 Task: Look for space in Urk, Netherlands from 2nd September, 2023 to 10th September, 2023 for 1 adult in price range Rs.5000 to Rs.16000. Place can be private room with 1  bedroom having 1 bed and 1 bathroom. Property type can be house, flat, guest house, hotel. Booking option can be shelf check-in. Required host language is English.
Action: Mouse moved to (430, 112)
Screenshot: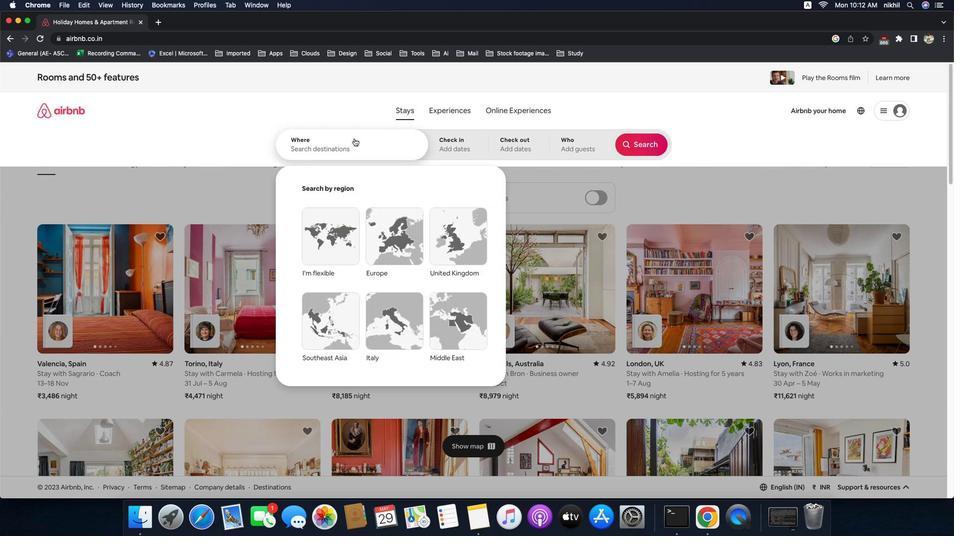 
Action: Mouse pressed left at (430, 112)
Screenshot: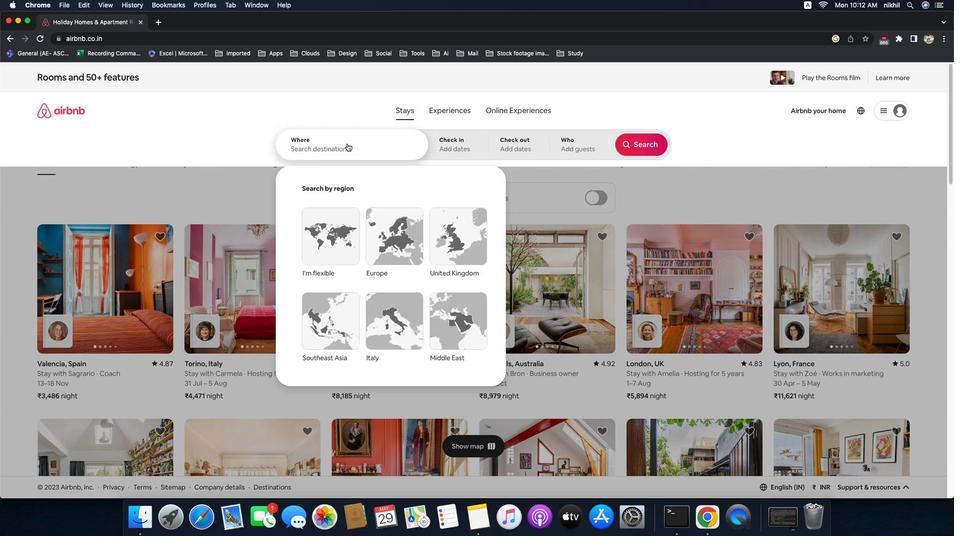 
Action: Mouse moved to (430, 108)
Screenshot: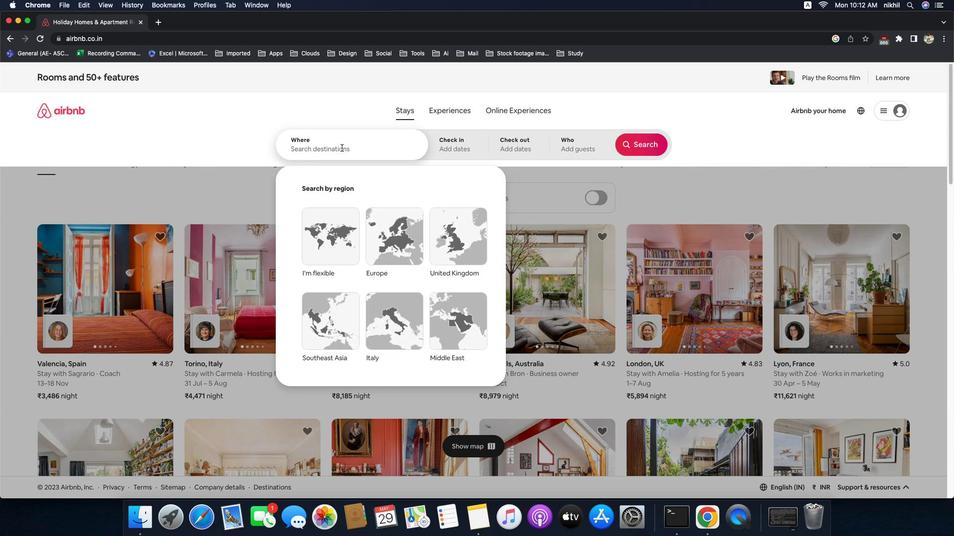 
Action: Mouse pressed left at (430, 108)
Screenshot: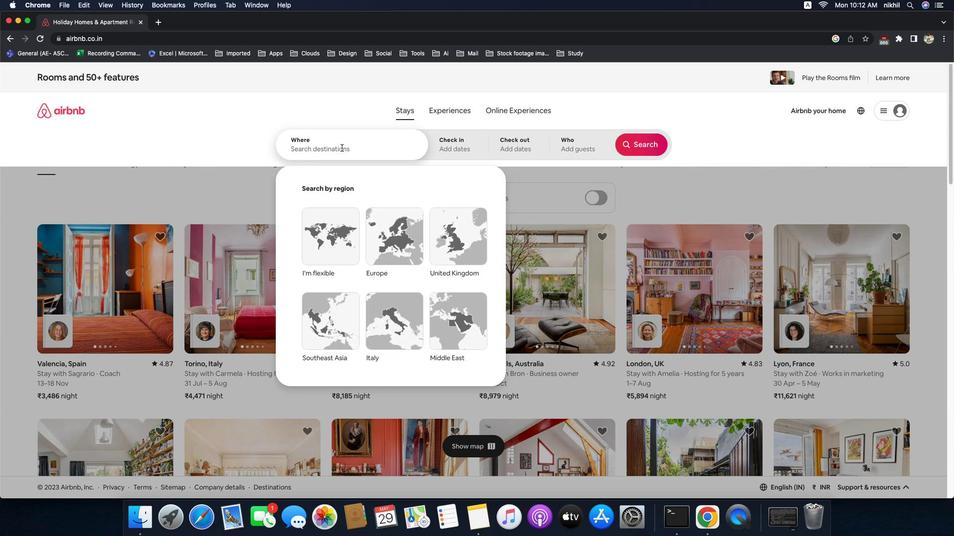 
Action: Mouse moved to (350, 144)
Screenshot: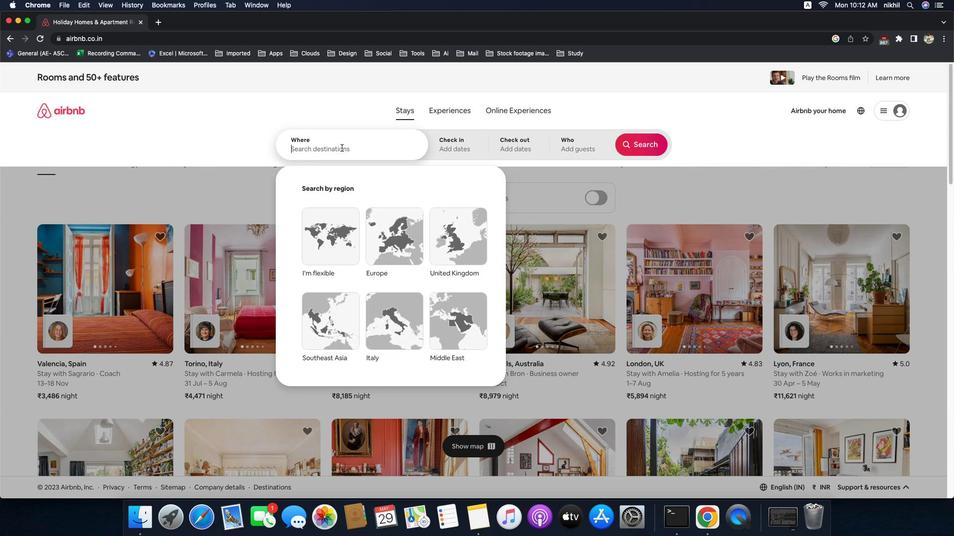 
Action: Mouse pressed left at (350, 144)
Screenshot: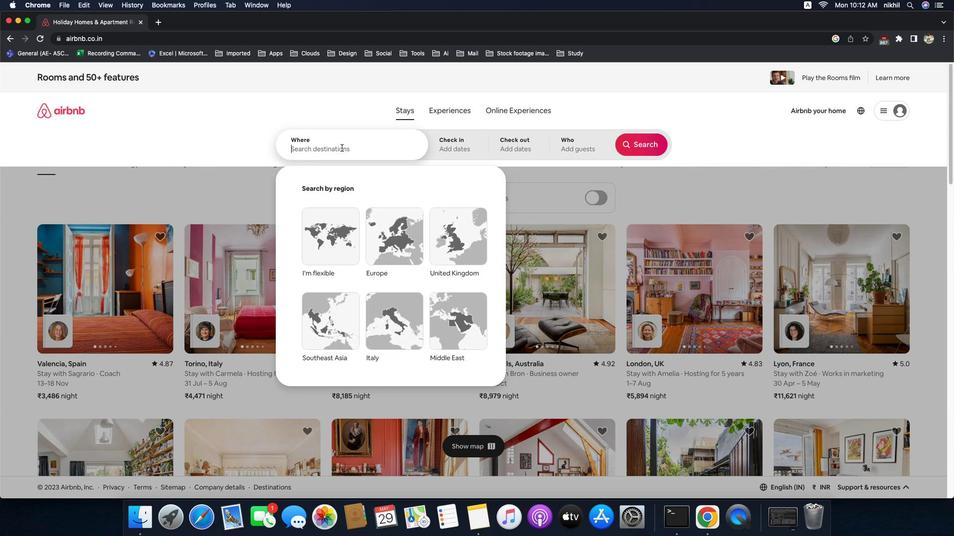 
Action: Key pressed 'U'Key.caps_lock'r''k'','Key.spaceKey.caps_lock'N'Key.caps_lock'e''t''h''e''r''l''a''n''d''s'Key.enter
Screenshot: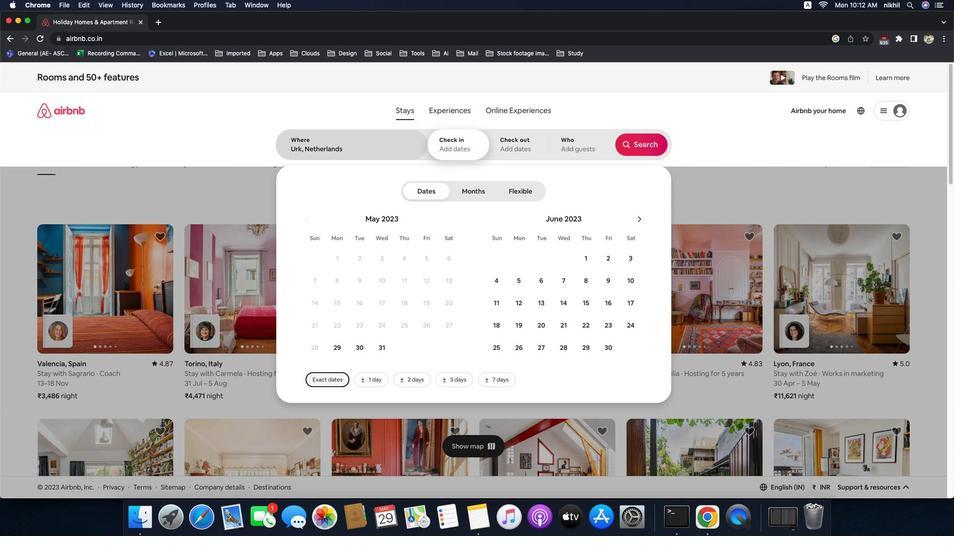 
Action: Mouse moved to (671, 223)
Screenshot: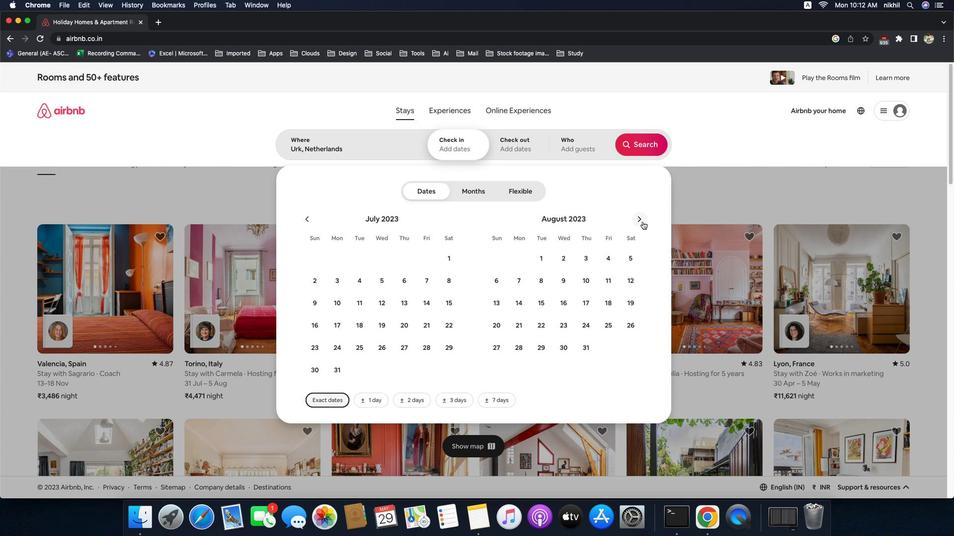 
Action: Mouse pressed left at (671, 223)
Screenshot: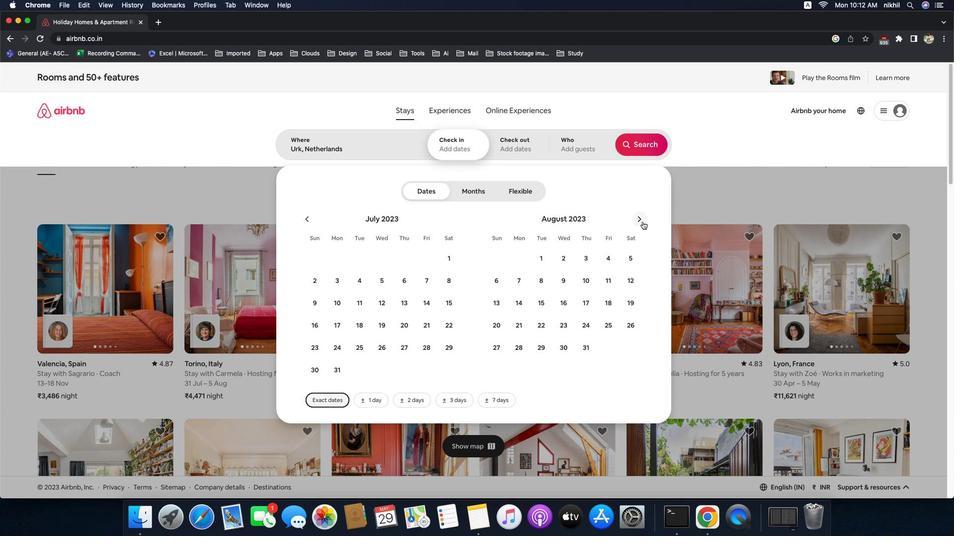 
Action: Mouse moved to (671, 223)
Screenshot: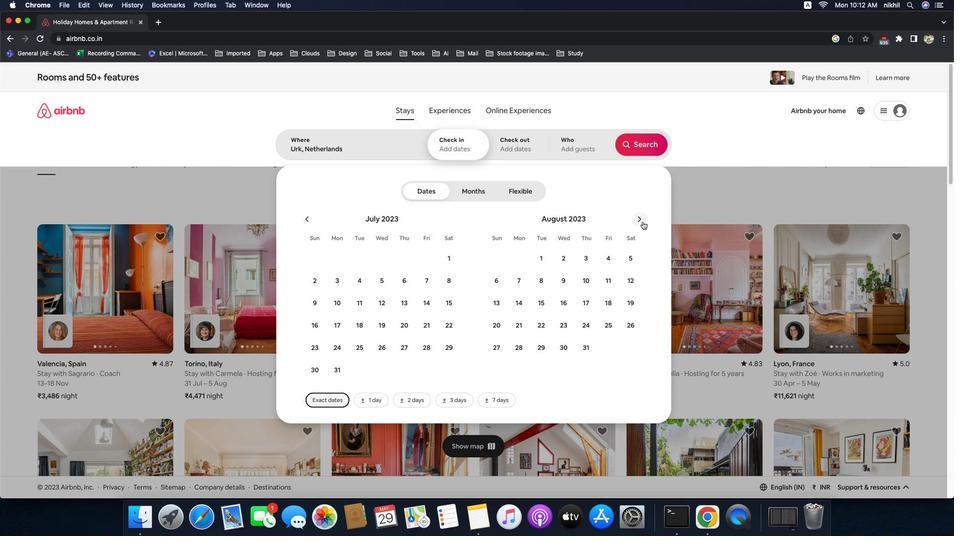 
Action: Mouse pressed left at (671, 223)
Screenshot: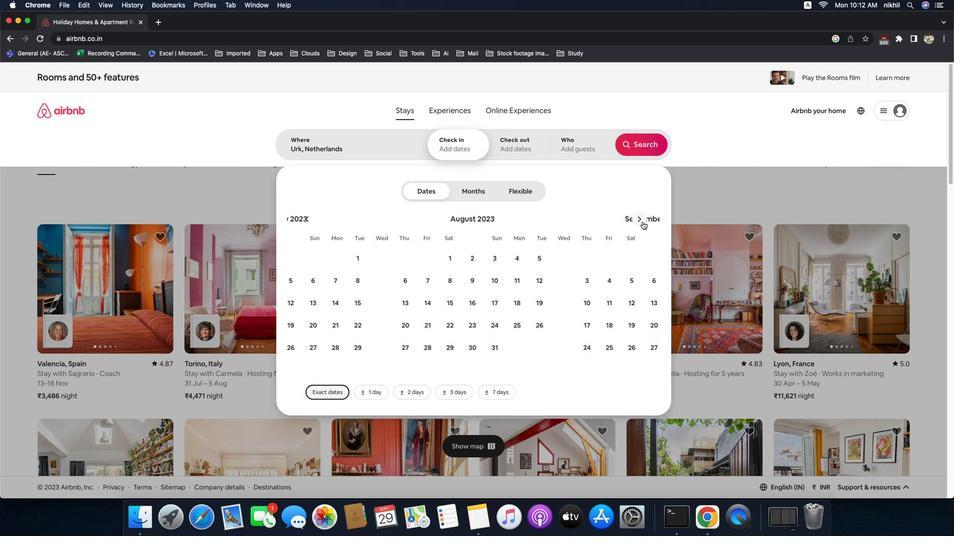 
Action: Mouse moved to (671, 223)
Screenshot: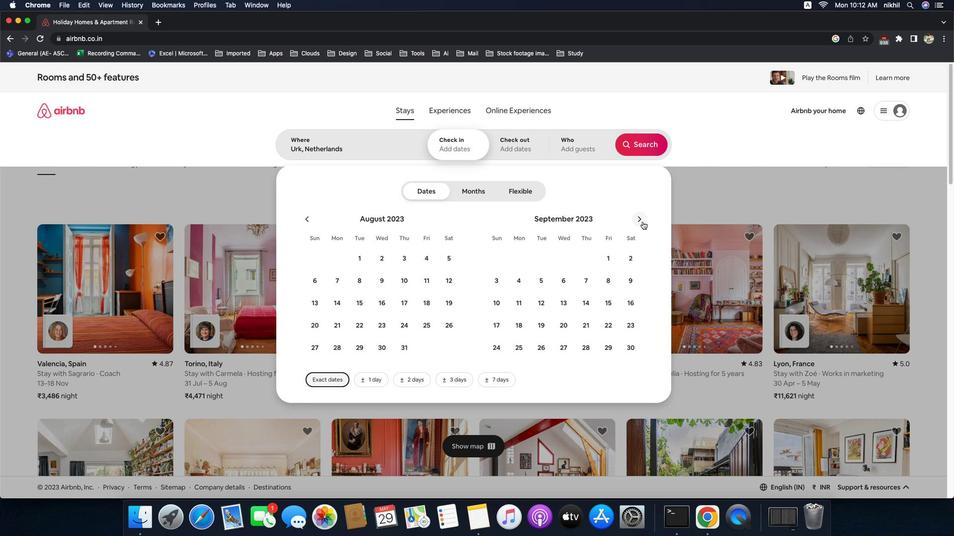 
Action: Mouse pressed left at (671, 223)
Screenshot: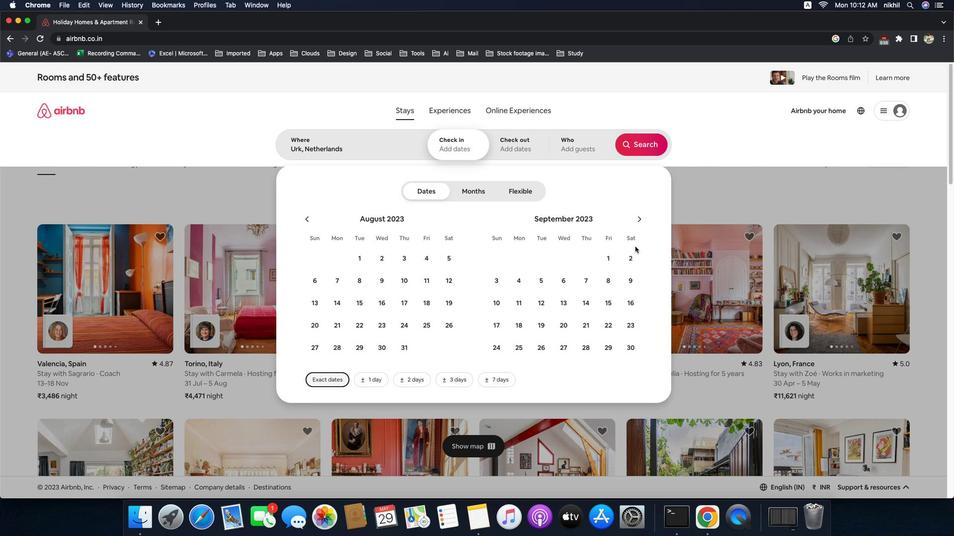 
Action: Mouse moved to (661, 258)
Screenshot: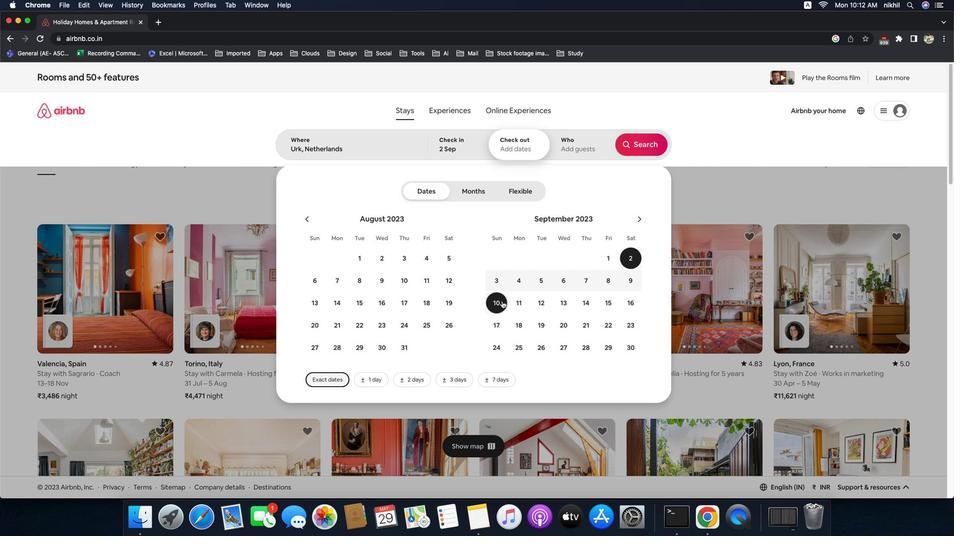 
Action: Mouse pressed left at (661, 258)
Screenshot: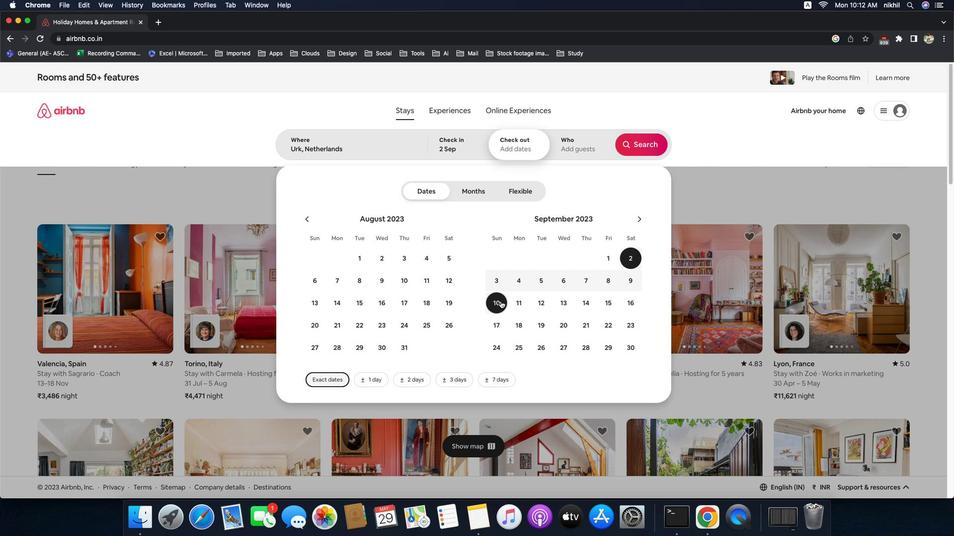 
Action: Mouse moved to (519, 308)
Screenshot: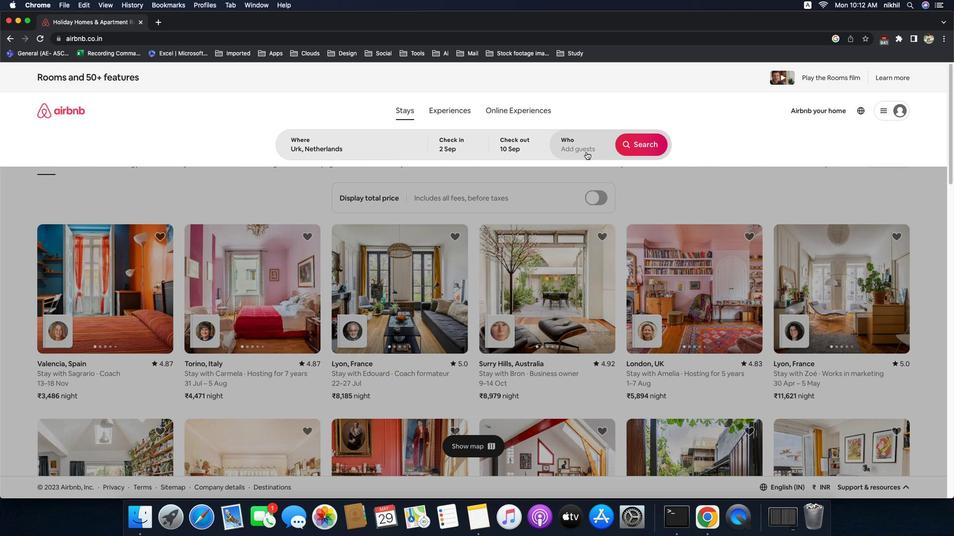 
Action: Mouse pressed left at (519, 308)
Screenshot: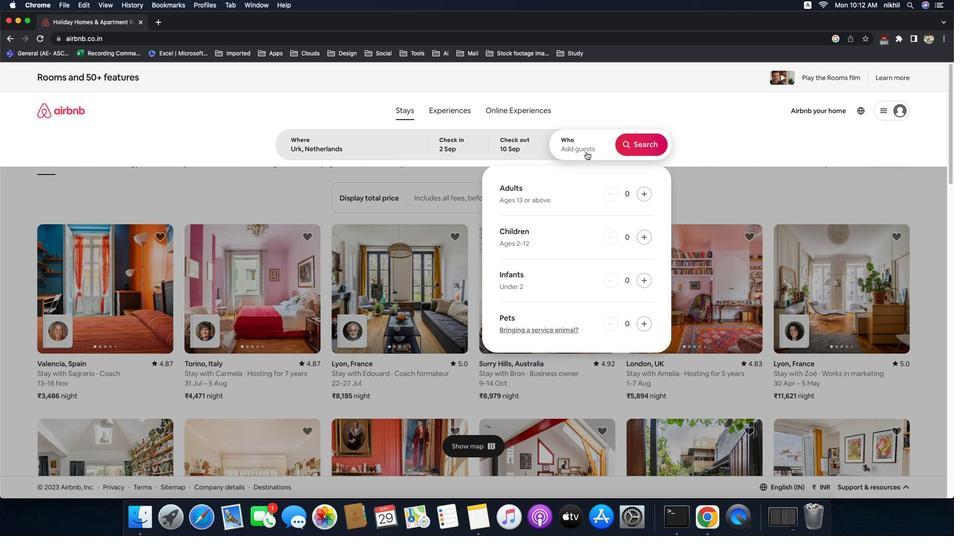 
Action: Mouse moved to (612, 148)
Screenshot: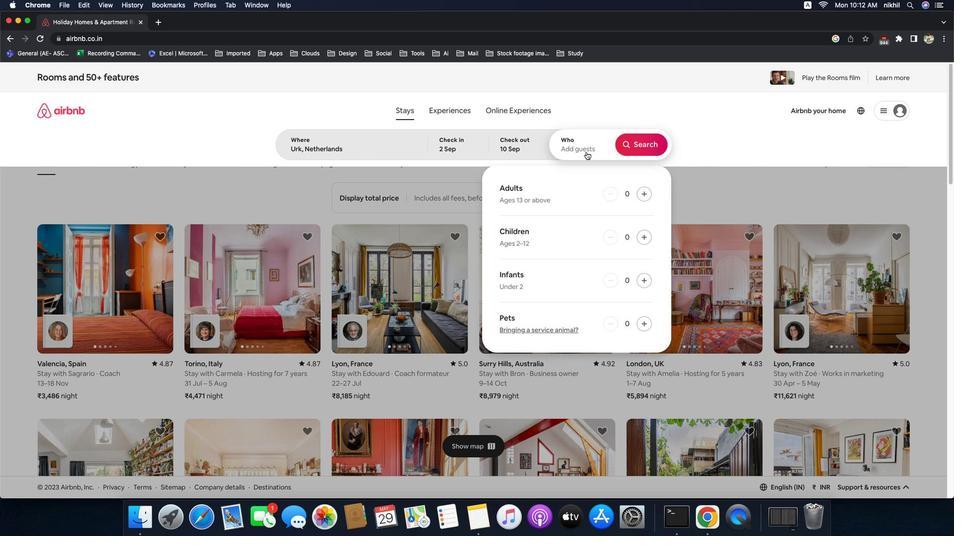 
Action: Mouse pressed left at (612, 148)
Screenshot: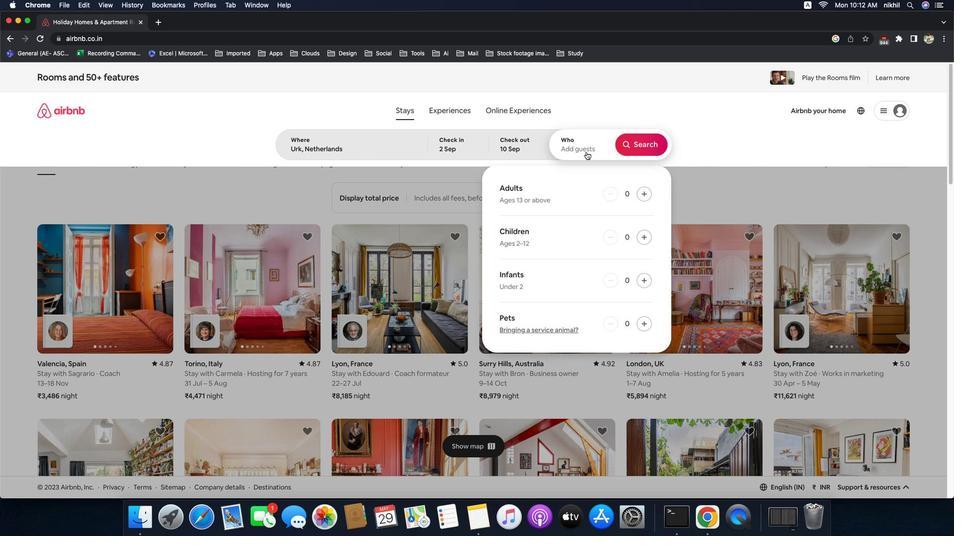 
Action: Mouse moved to (672, 192)
Screenshot: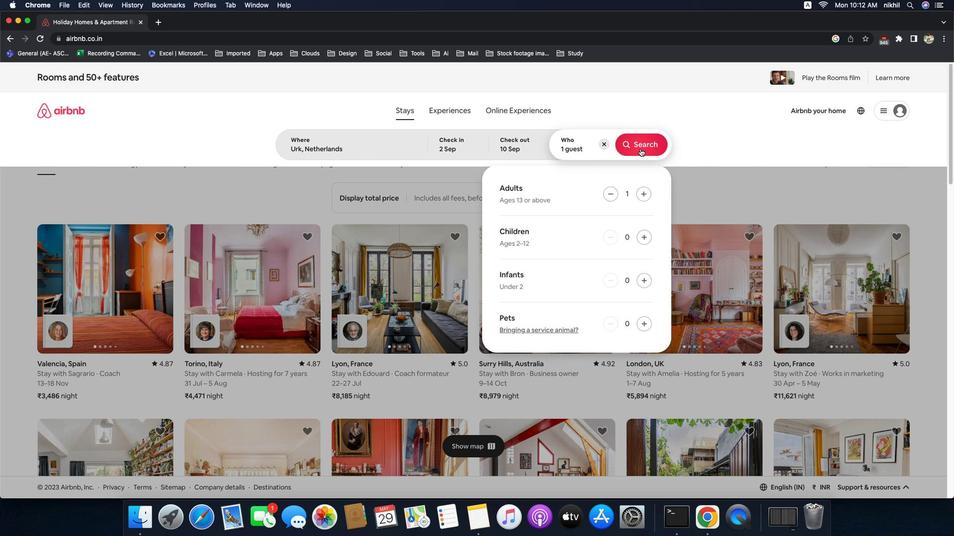 
Action: Mouse pressed left at (672, 192)
Screenshot: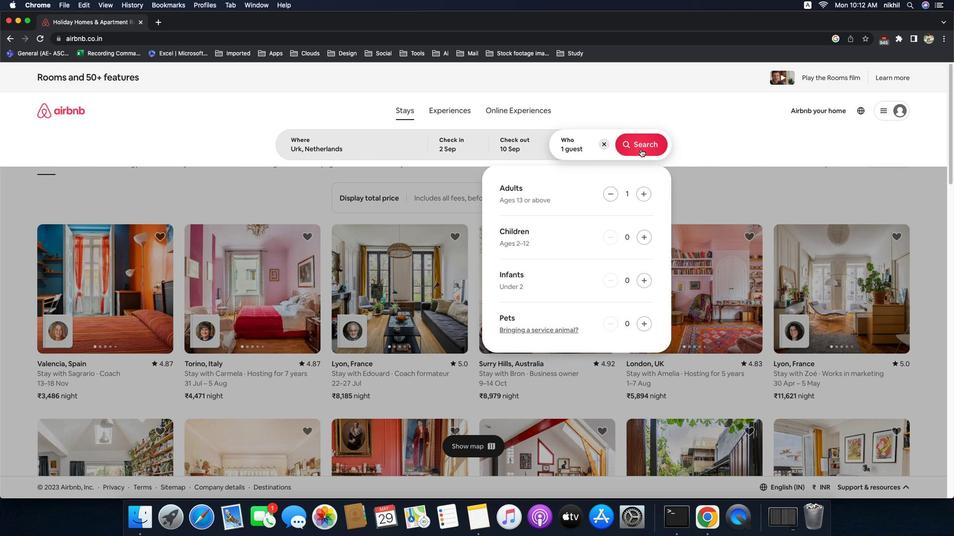 
Action: Mouse moved to (670, 146)
Screenshot: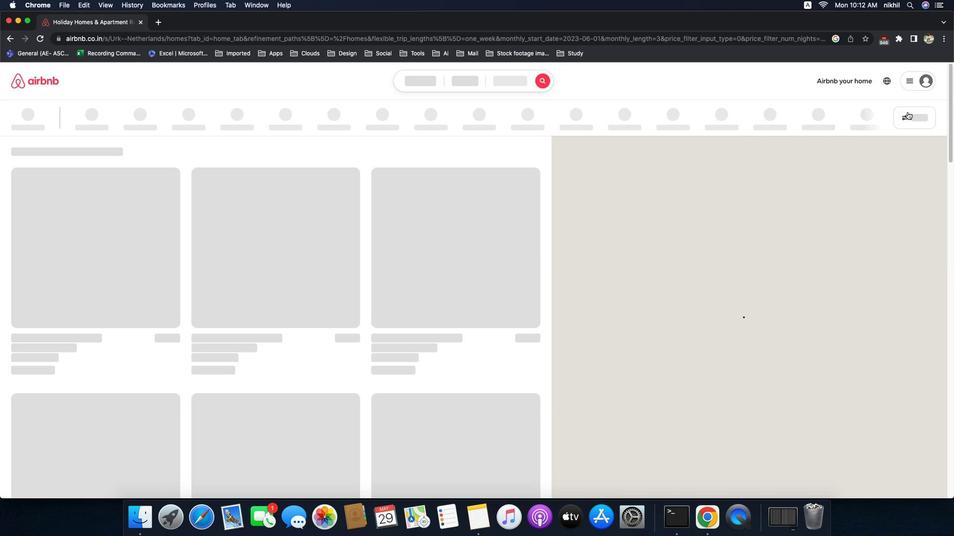 
Action: Mouse pressed left at (670, 146)
Screenshot: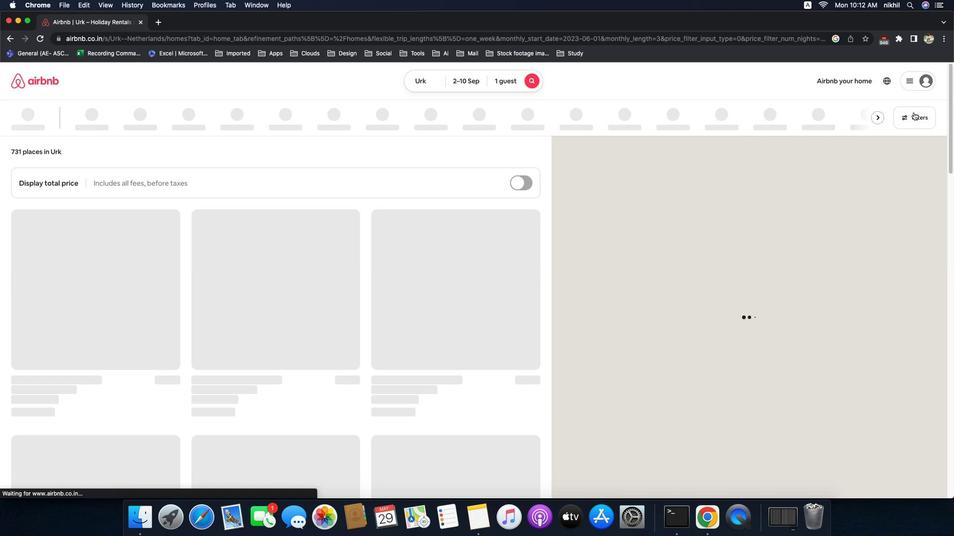 
Action: Mouse moved to (958, 113)
Screenshot: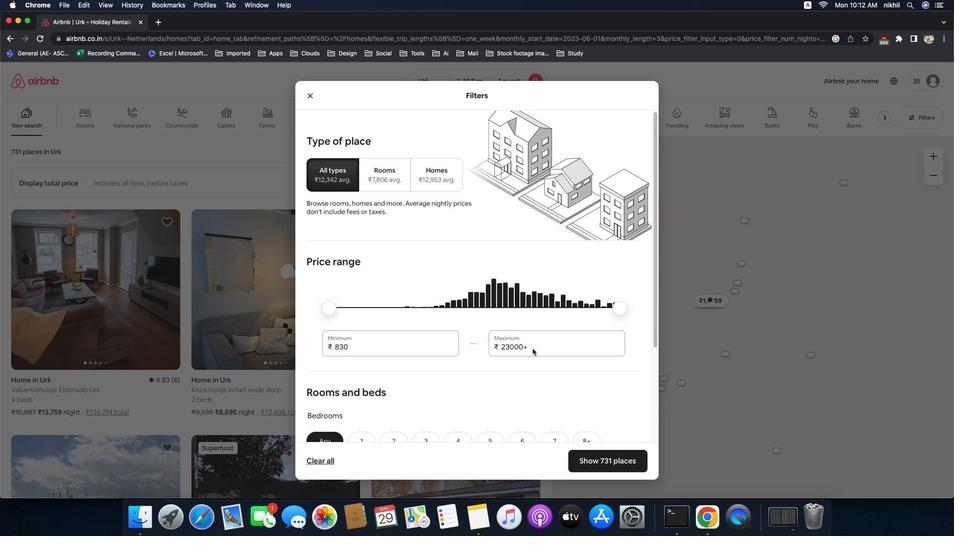 
Action: Mouse pressed left at (958, 113)
Screenshot: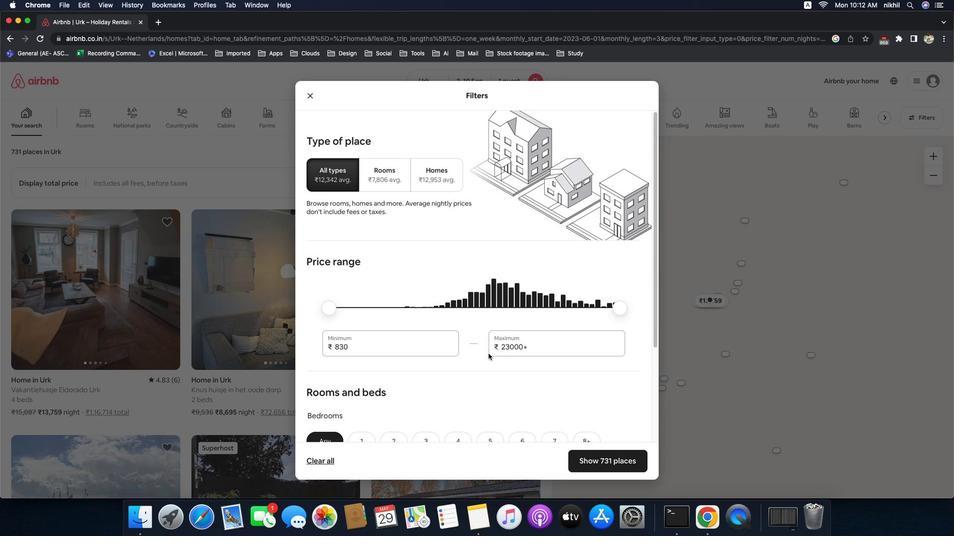 
Action: Mouse moved to (413, 360)
Screenshot: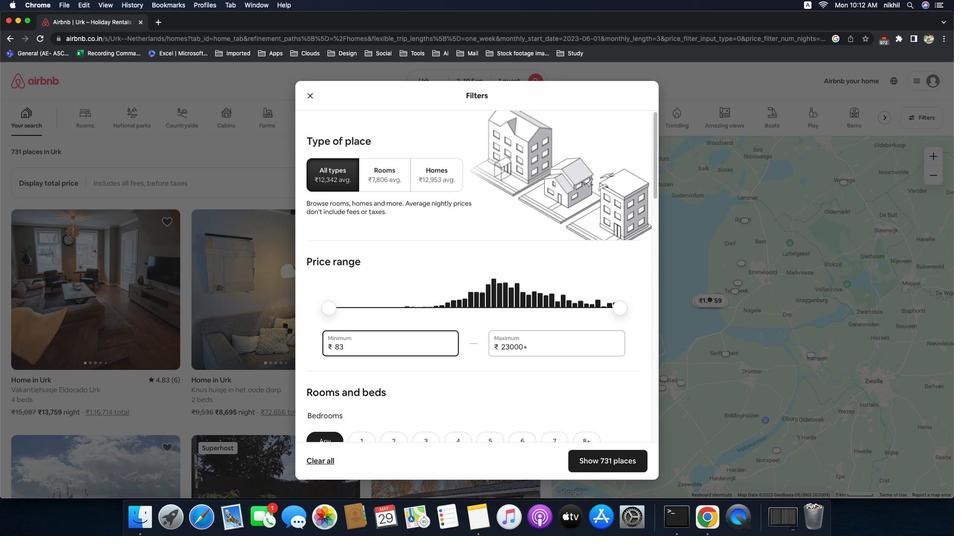 
Action: Mouse pressed left at (413, 360)
Screenshot: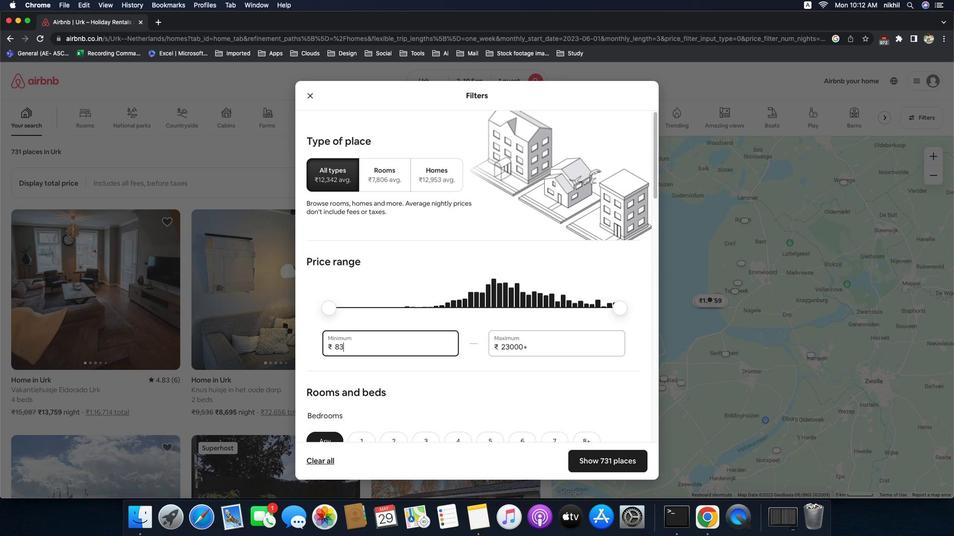 
Action: Mouse moved to (411, 360)
Screenshot: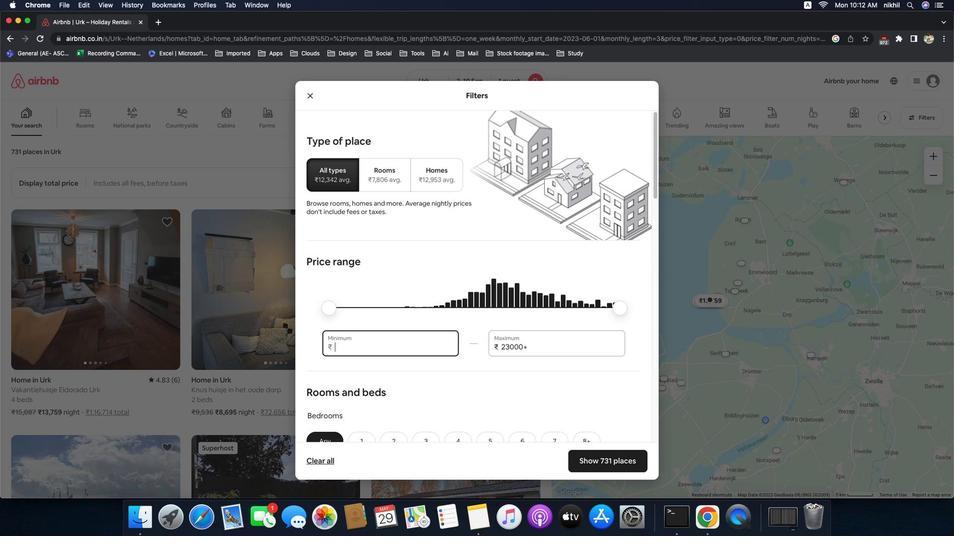 
Action: Key pressed Key.backspaceKey.backspaceKey.backspaceKey.backspaceKey.backspace'5''0''0''0'
Screenshot: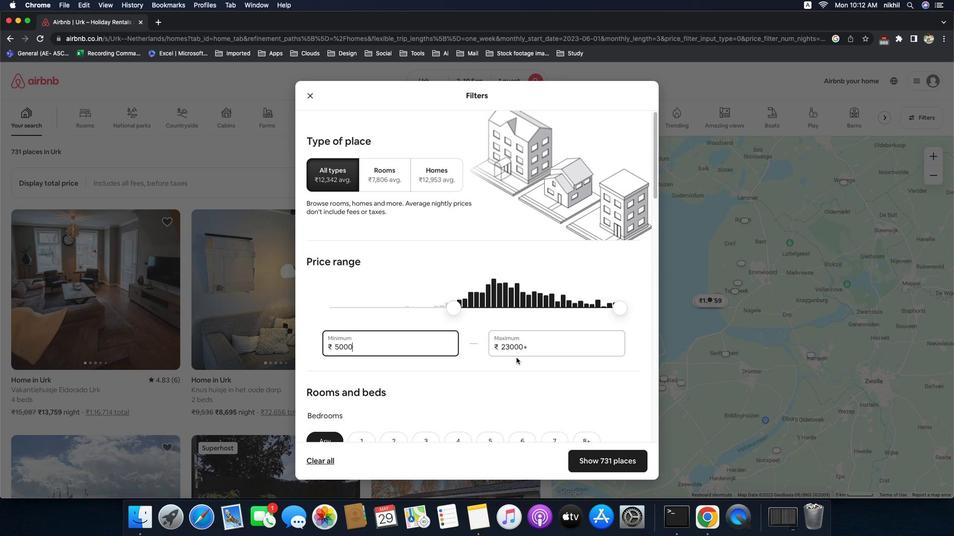 
Action: Mouse moved to (555, 358)
Screenshot: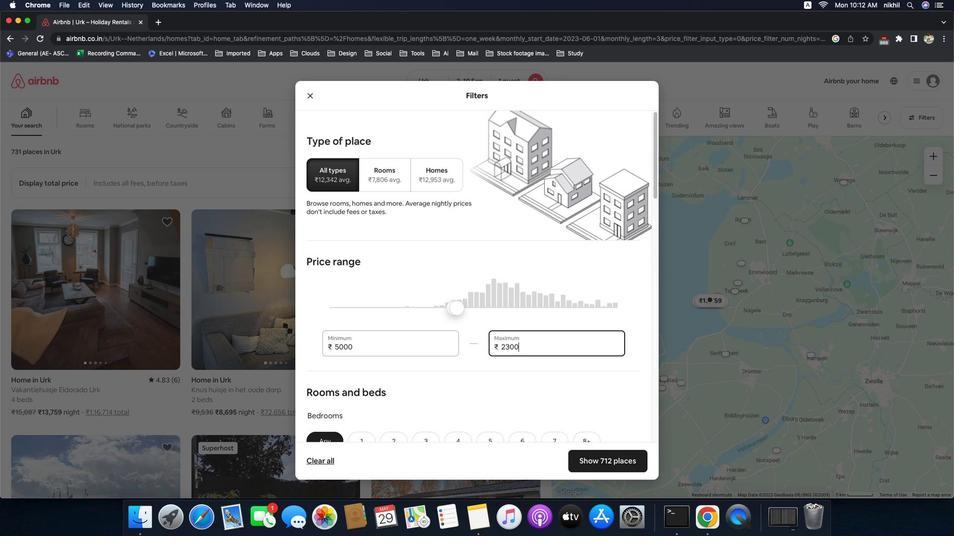 
Action: Mouse pressed left at (555, 358)
Screenshot: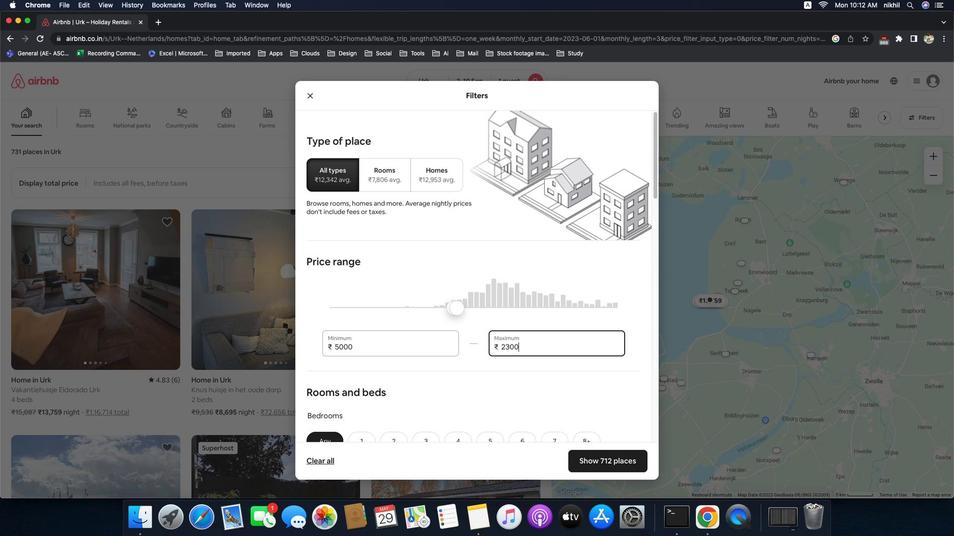 
Action: Key pressed Key.backspaceKey.backspaceKey.backspaceKey.backspaceKey.backspaceKey.backspace'1''6''0''0''0'
Screenshot: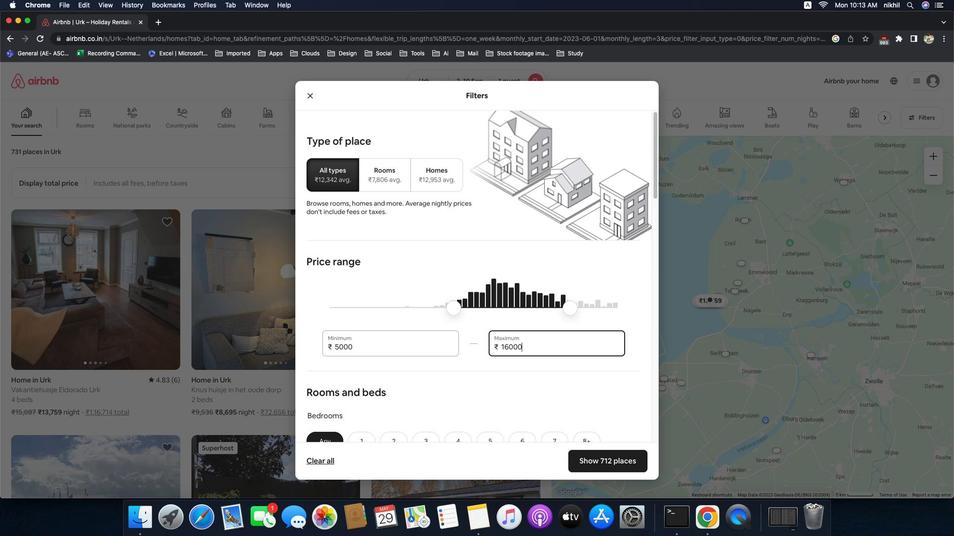 
Action: Mouse moved to (491, 415)
Screenshot: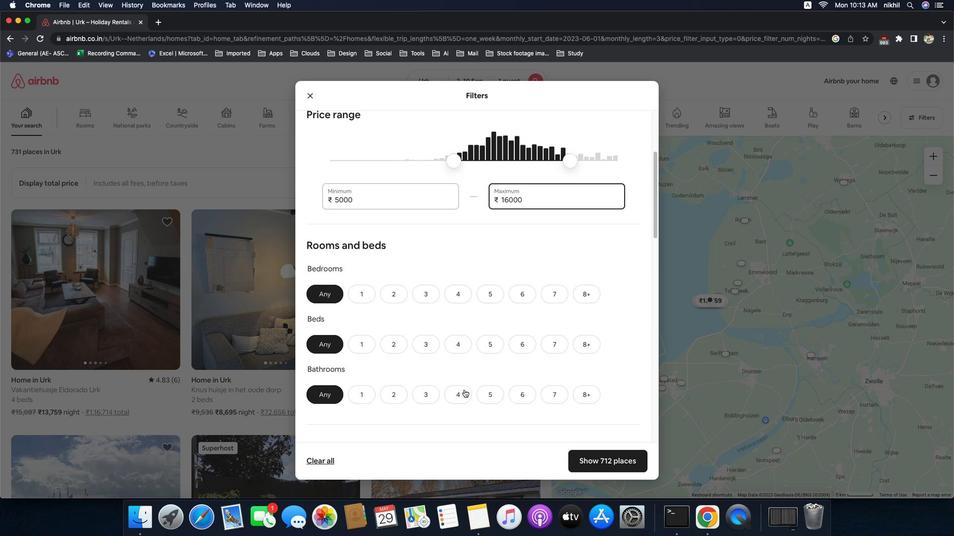 
Action: Mouse scrolled (491, 415) with delta (-12, -13)
Screenshot: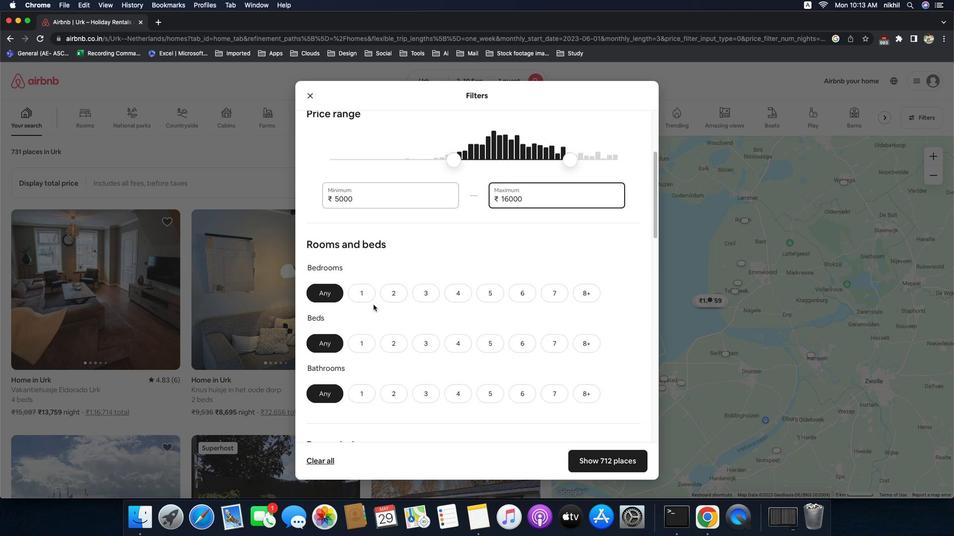 
Action: Mouse scrolled (491, 415) with delta (-12, -13)
Screenshot: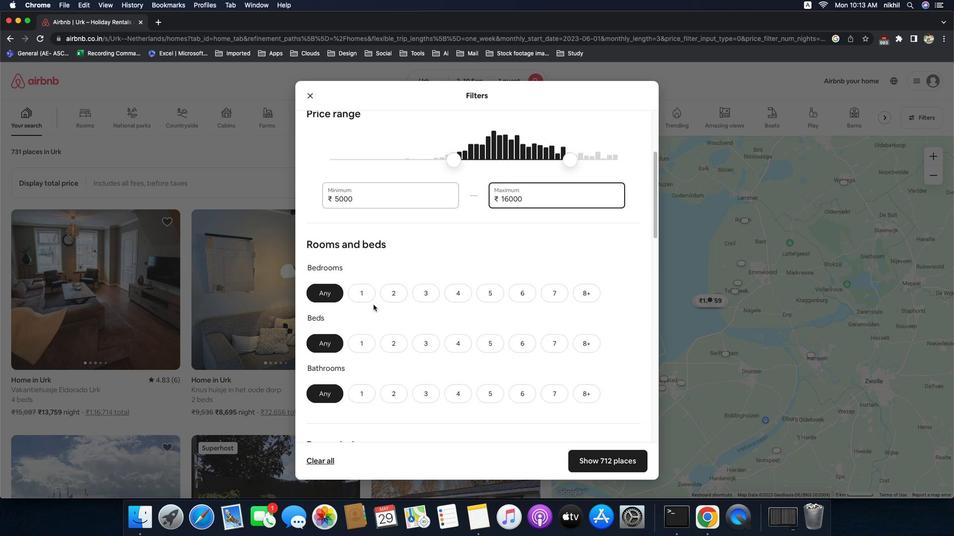 
Action: Mouse scrolled (491, 415) with delta (-12, -14)
Screenshot: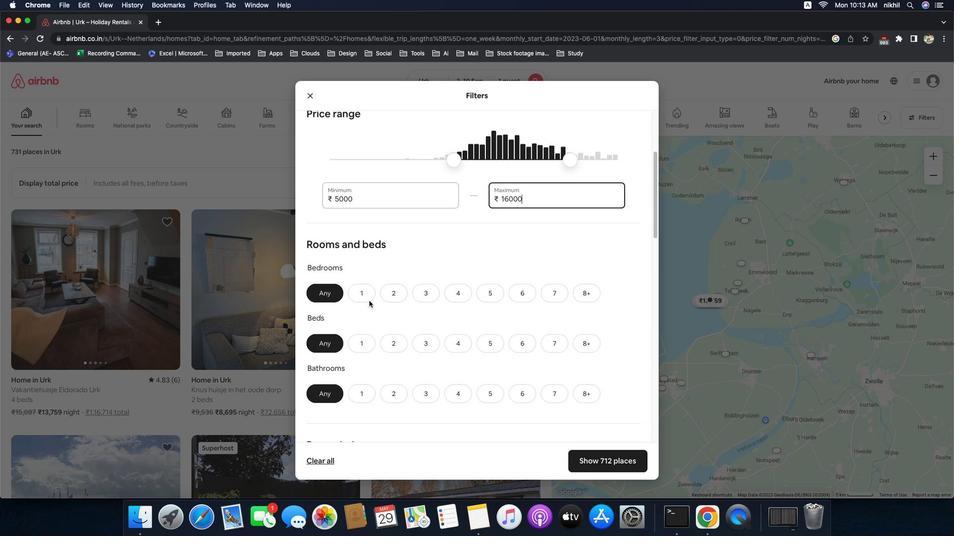 
Action: Mouse scrolled (491, 415) with delta (-12, -14)
Screenshot: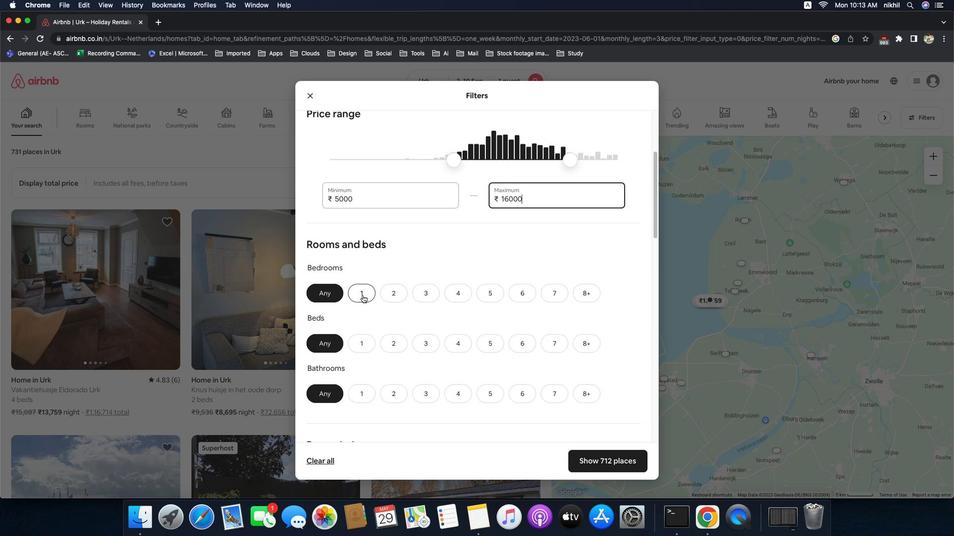 
Action: Mouse scrolled (491, 415) with delta (-12, -13)
Screenshot: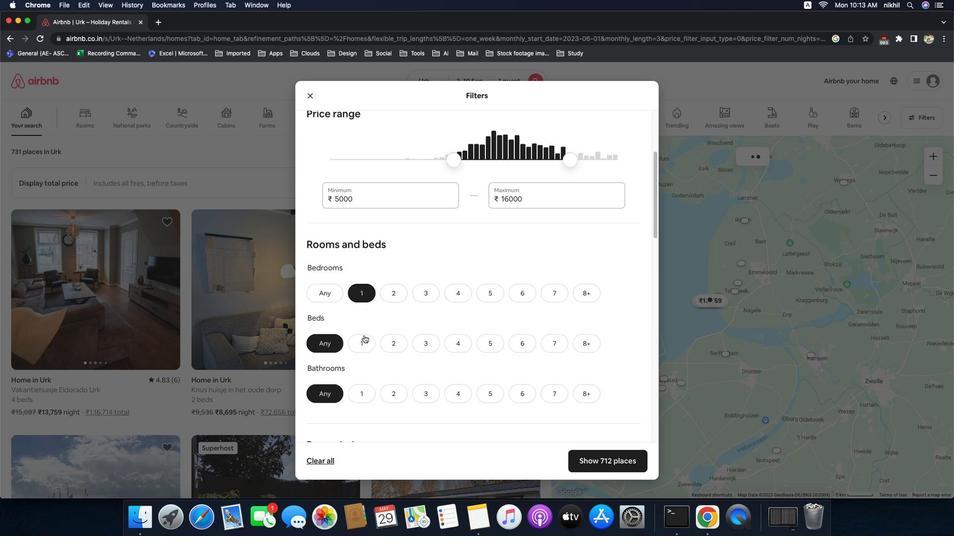 
Action: Mouse scrolled (491, 415) with delta (-12, -13)
Screenshot: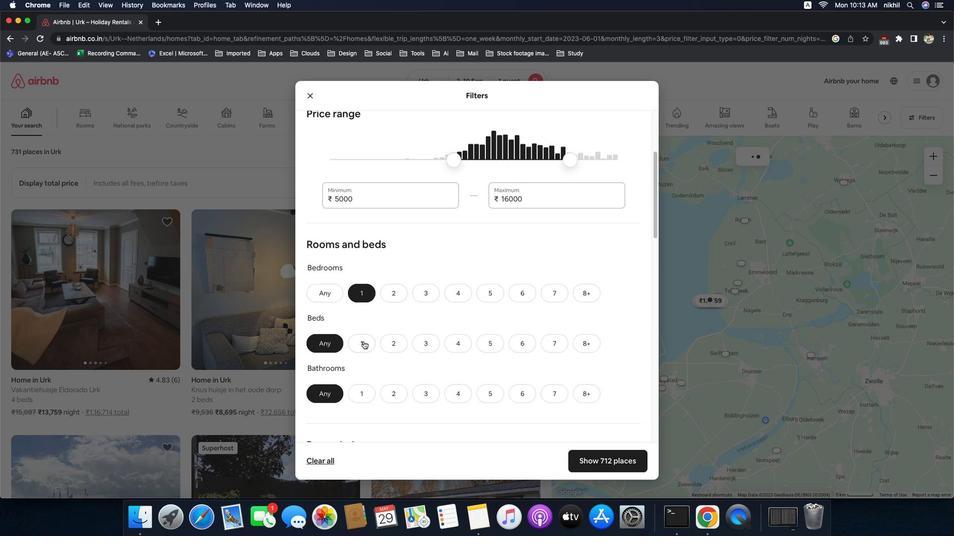 
Action: Mouse moved to (373, 301)
Screenshot: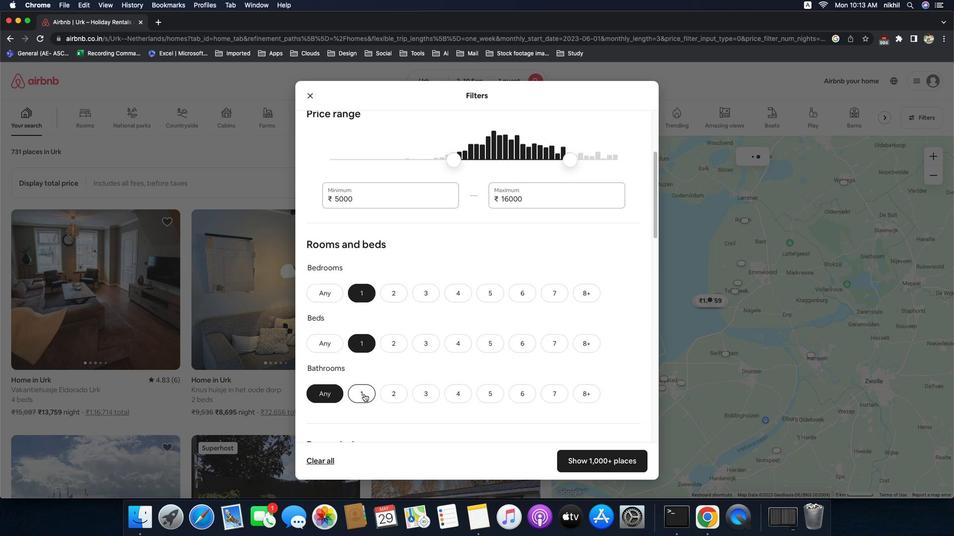 
Action: Mouse pressed left at (373, 301)
Screenshot: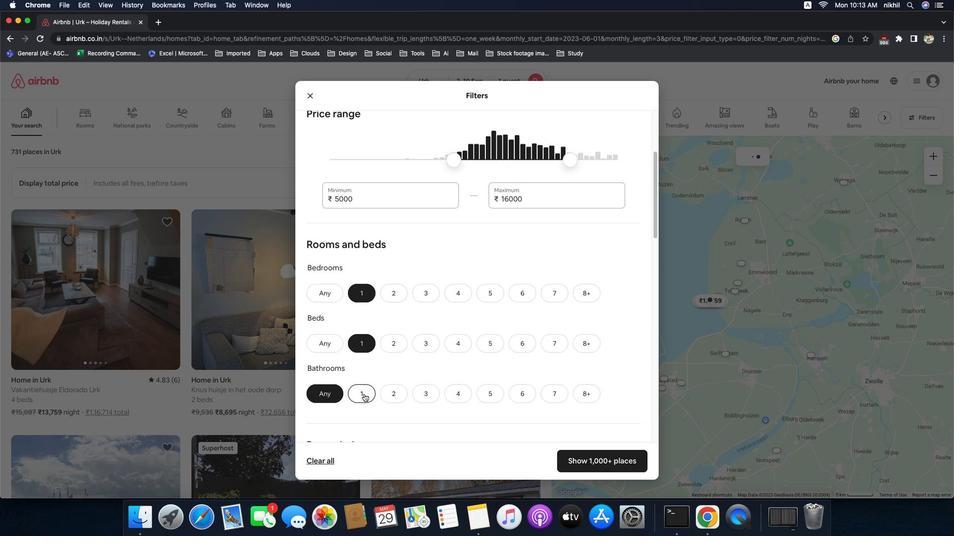 
Action: Mouse moved to (374, 351)
Screenshot: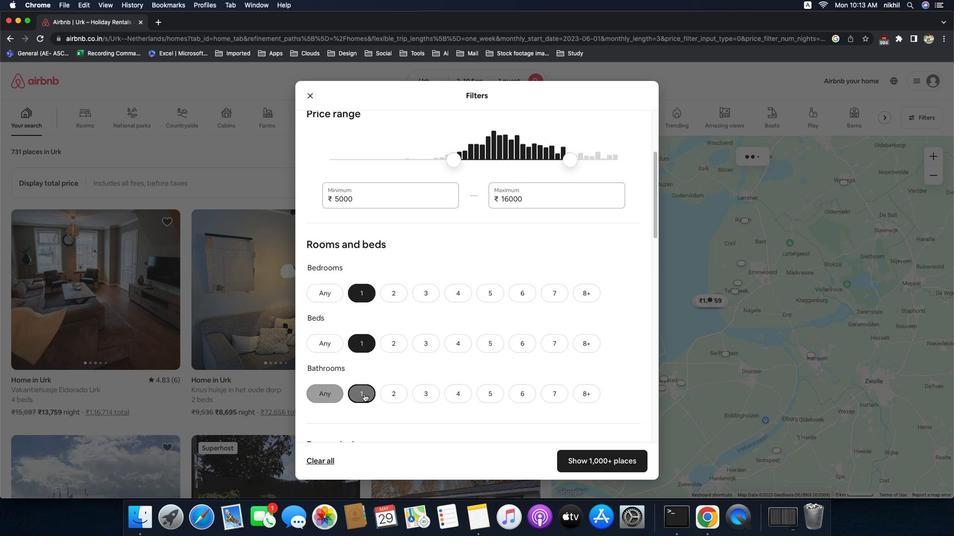 
Action: Mouse pressed left at (374, 351)
Screenshot: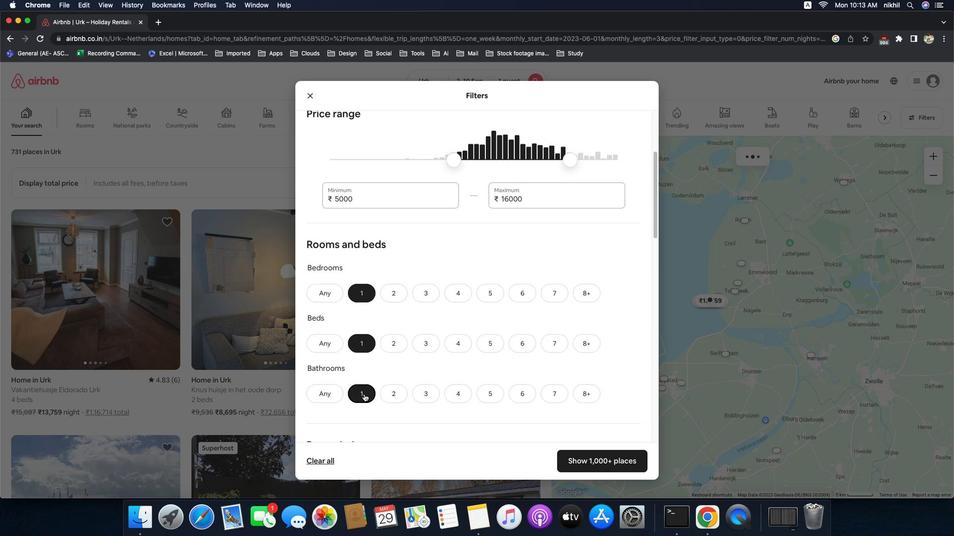 
Action: Mouse moved to (374, 407)
Screenshot: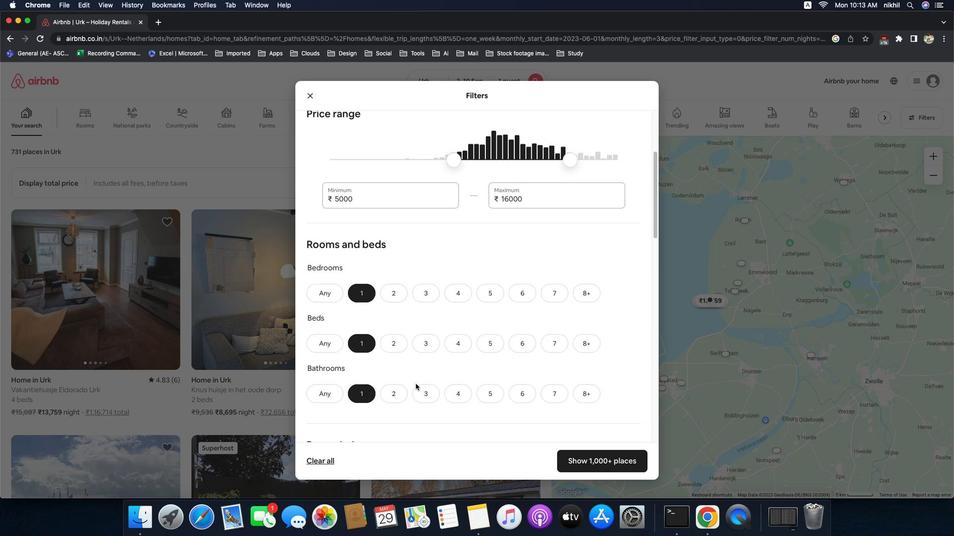
Action: Mouse pressed left at (374, 407)
Screenshot: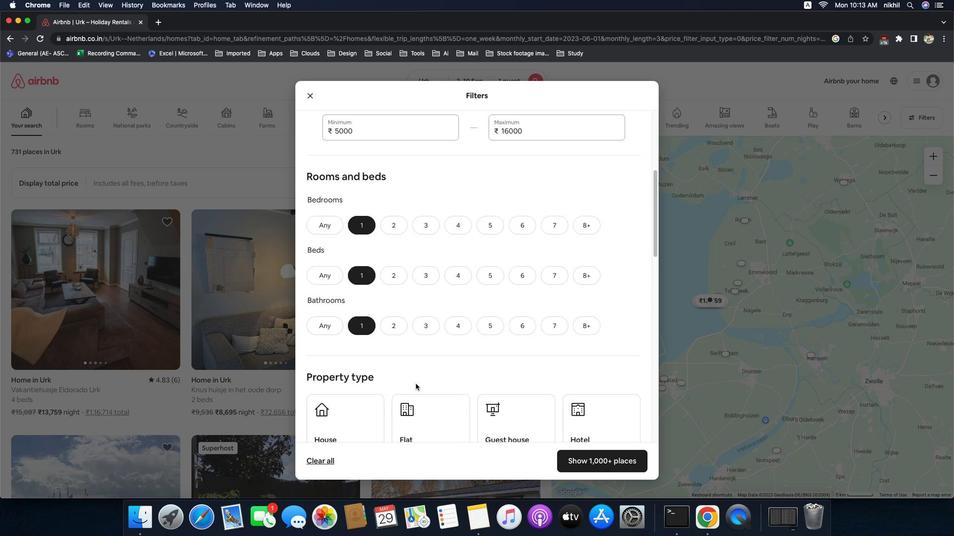 
Action: Mouse moved to (429, 396)
Screenshot: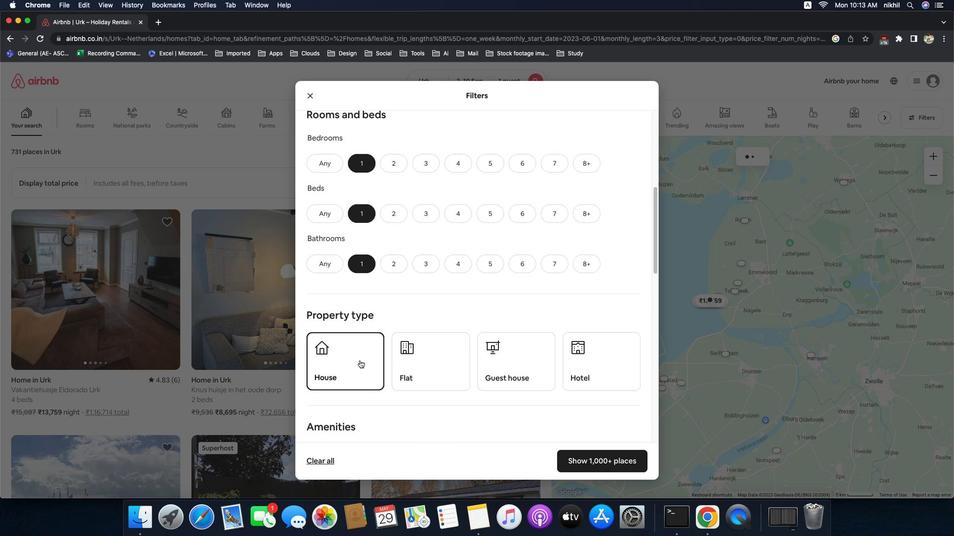 
Action: Mouse scrolled (429, 396) with delta (-12, -13)
Screenshot: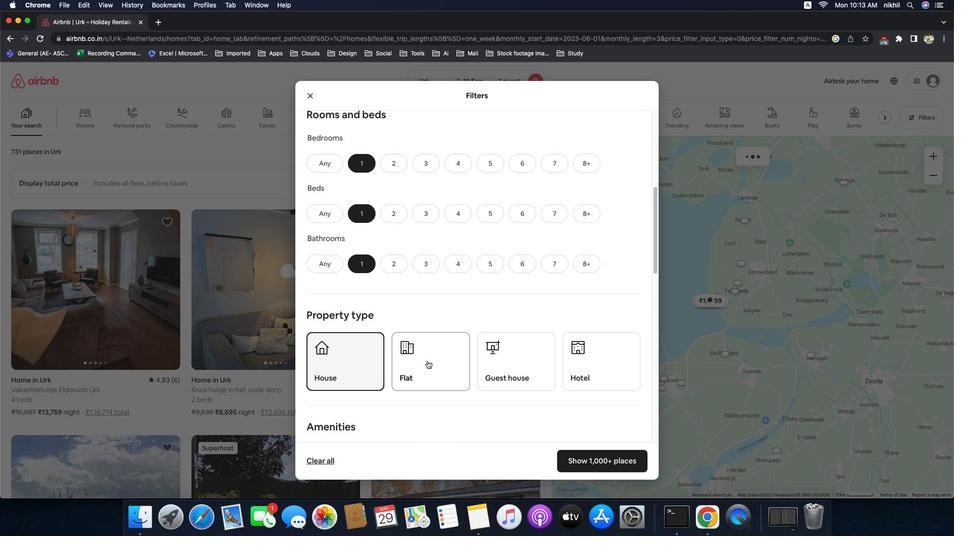 
Action: Mouse scrolled (429, 396) with delta (-12, -13)
Screenshot: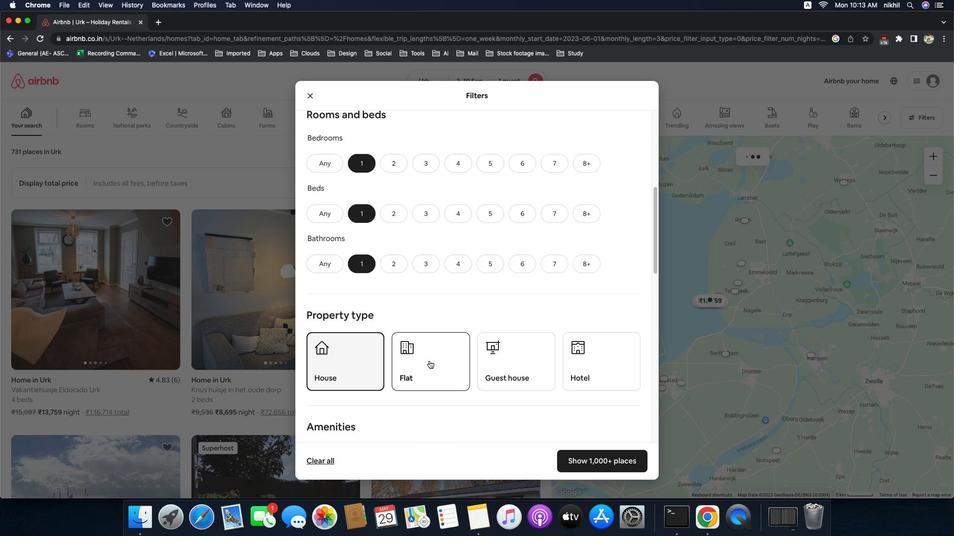 
Action: Mouse scrolled (429, 396) with delta (-12, -13)
Screenshot: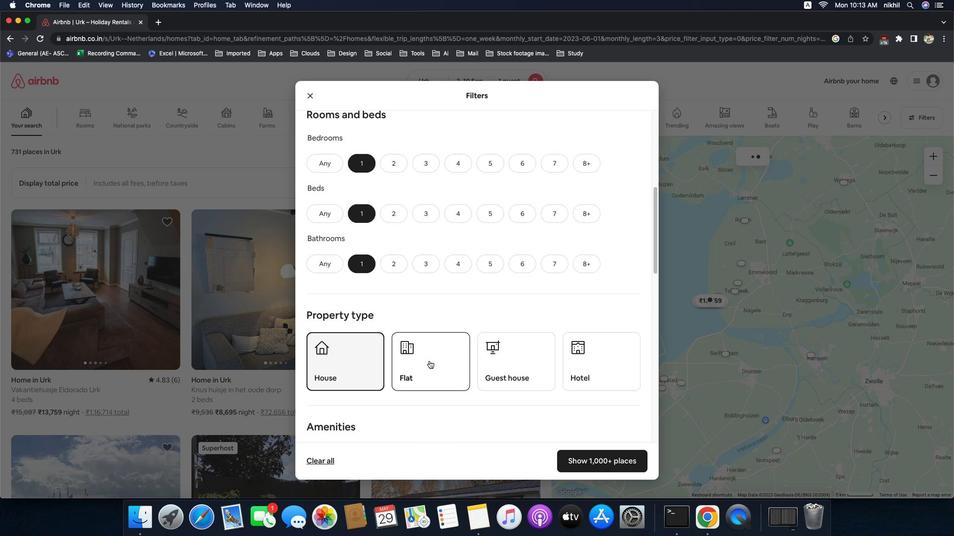 
Action: Mouse scrolled (429, 396) with delta (-12, -14)
Screenshot: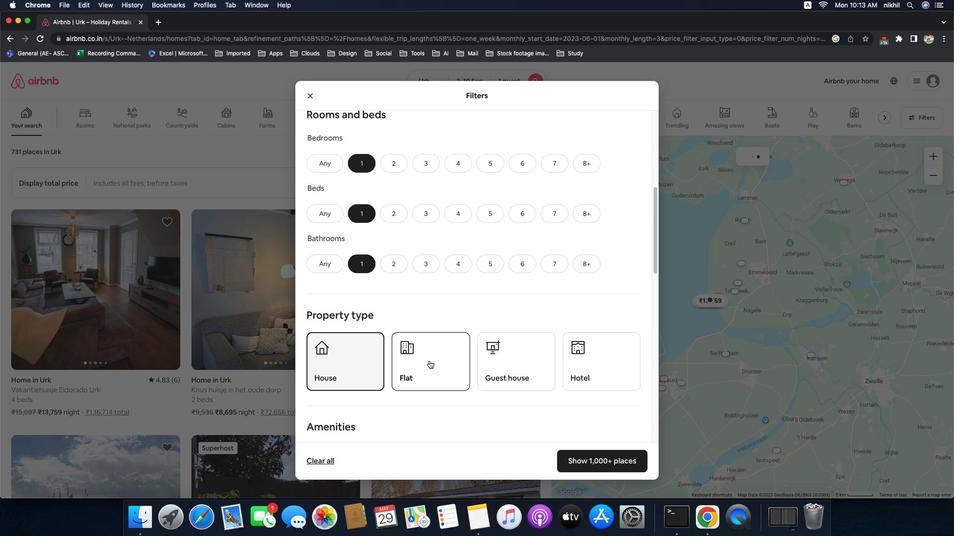 
Action: Mouse moved to (365, 370)
Screenshot: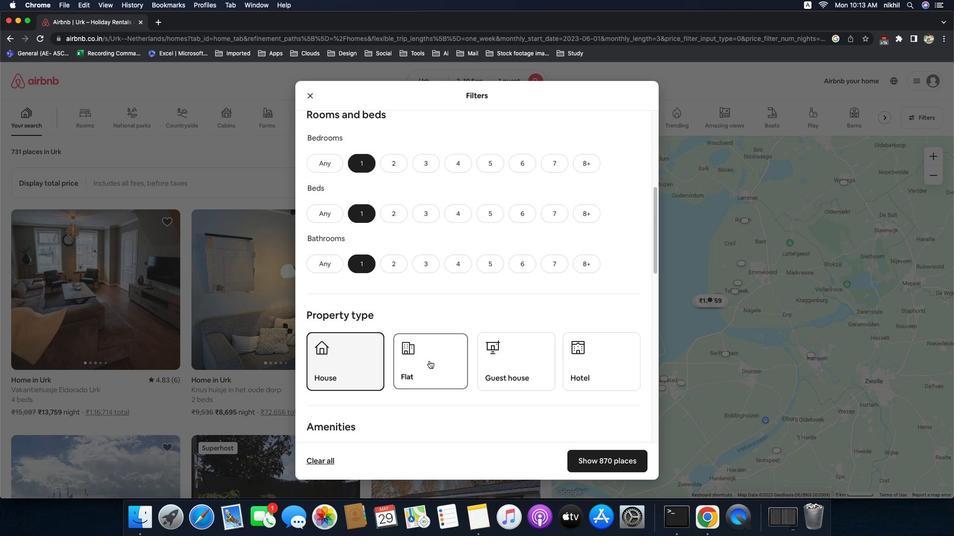 
Action: Mouse pressed left at (365, 370)
Screenshot: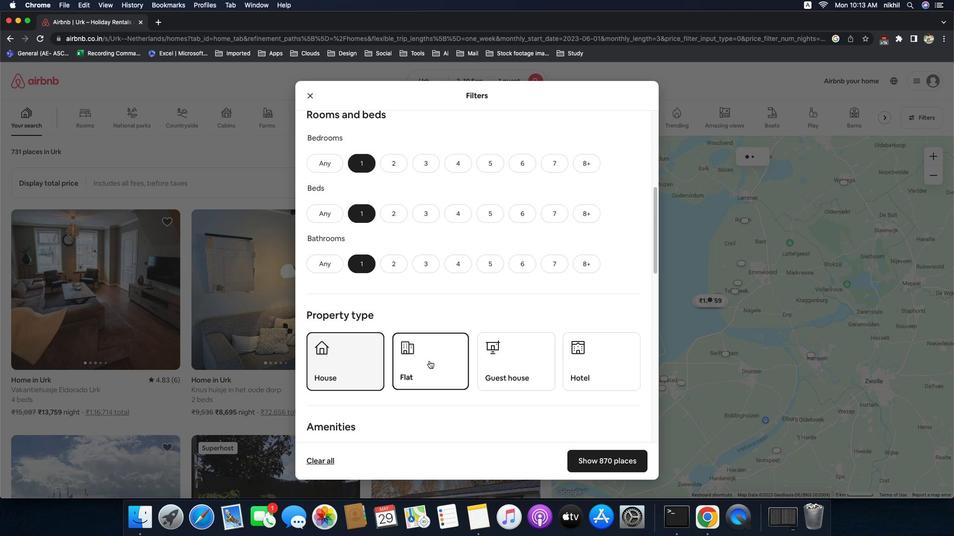 
Action: Mouse moved to (444, 372)
Screenshot: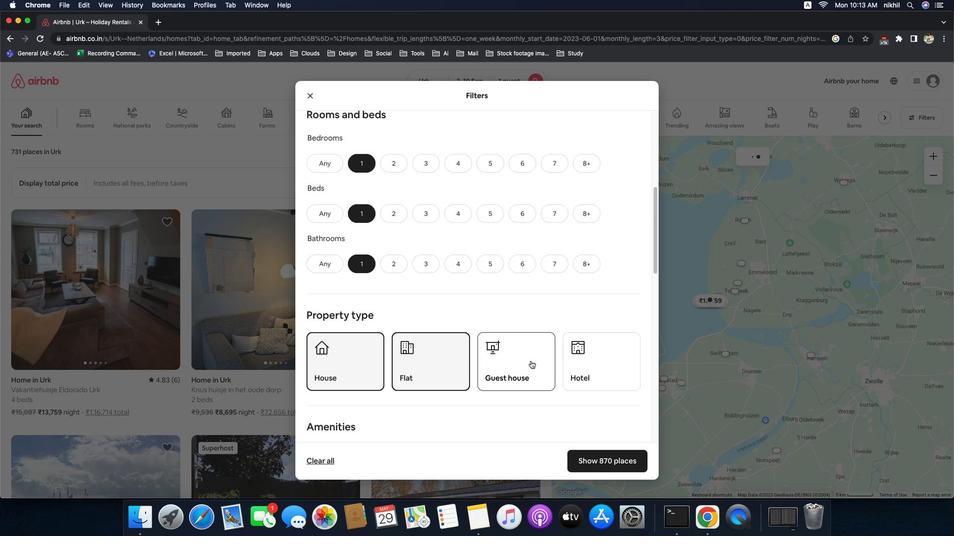 
Action: Mouse pressed left at (444, 372)
Screenshot: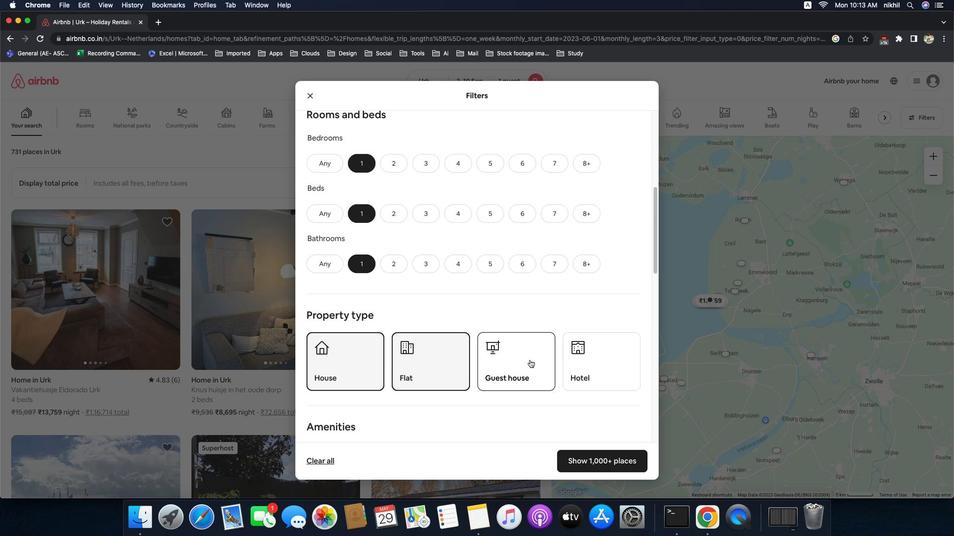 
Action: Mouse moved to (552, 370)
Screenshot: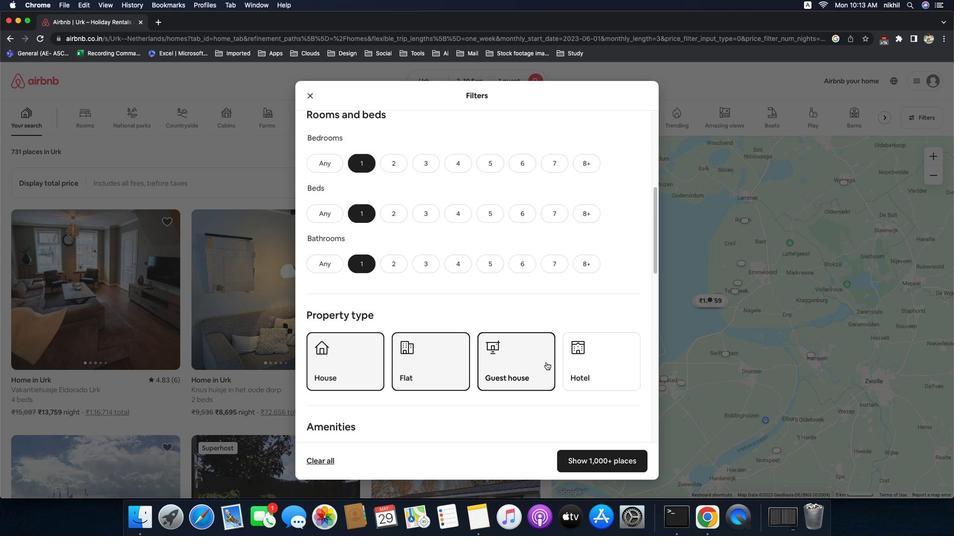 
Action: Mouse pressed left at (552, 370)
Screenshot: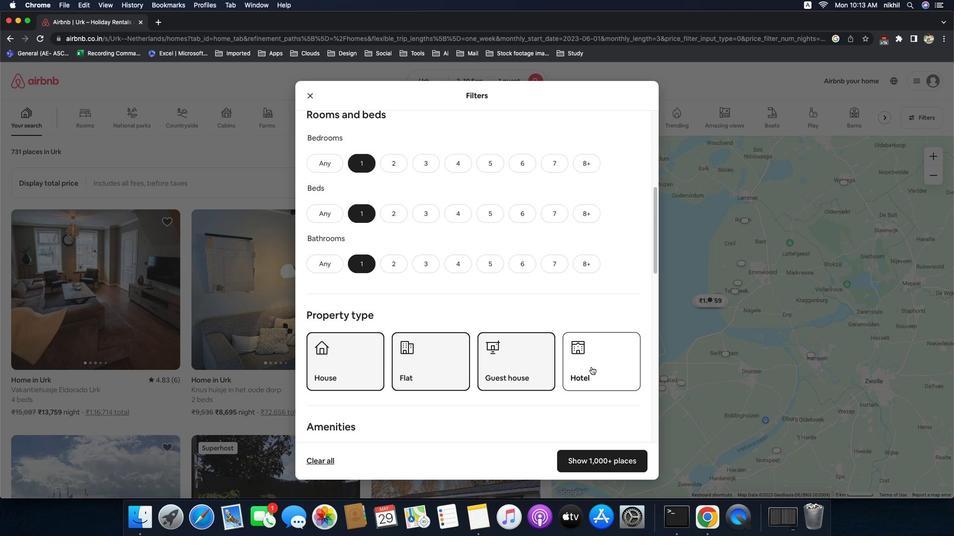 
Action: Mouse moved to (617, 378)
Screenshot: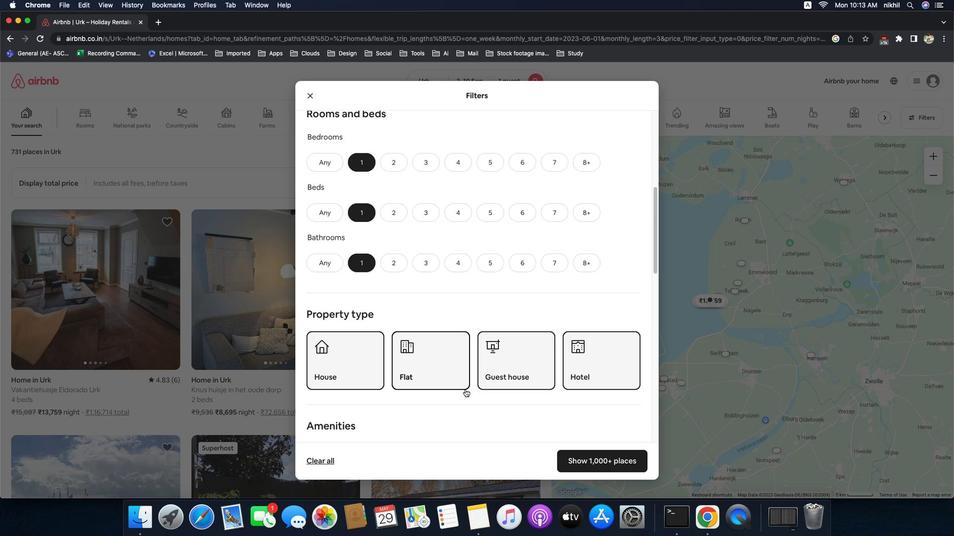 
Action: Mouse pressed left at (617, 378)
Screenshot: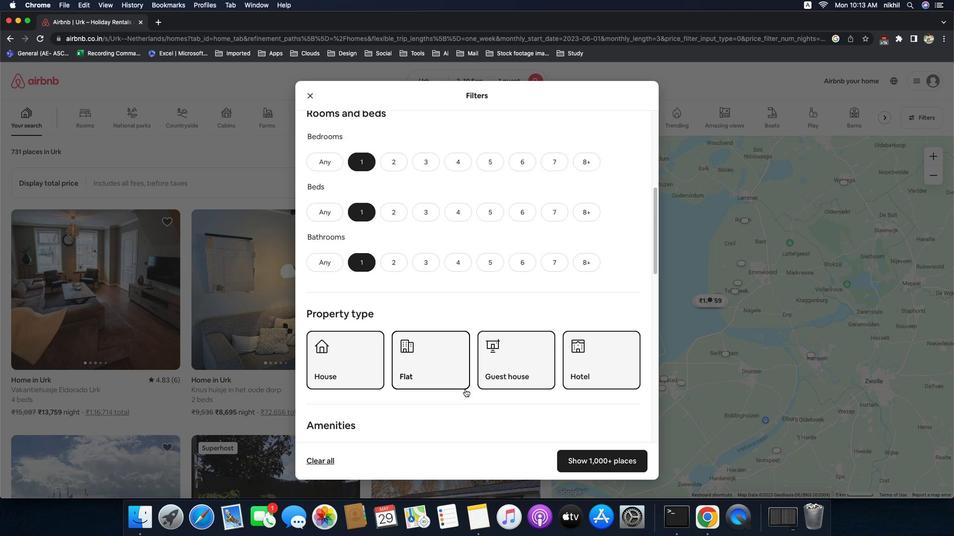 
Action: Mouse moved to (482, 401)
Screenshot: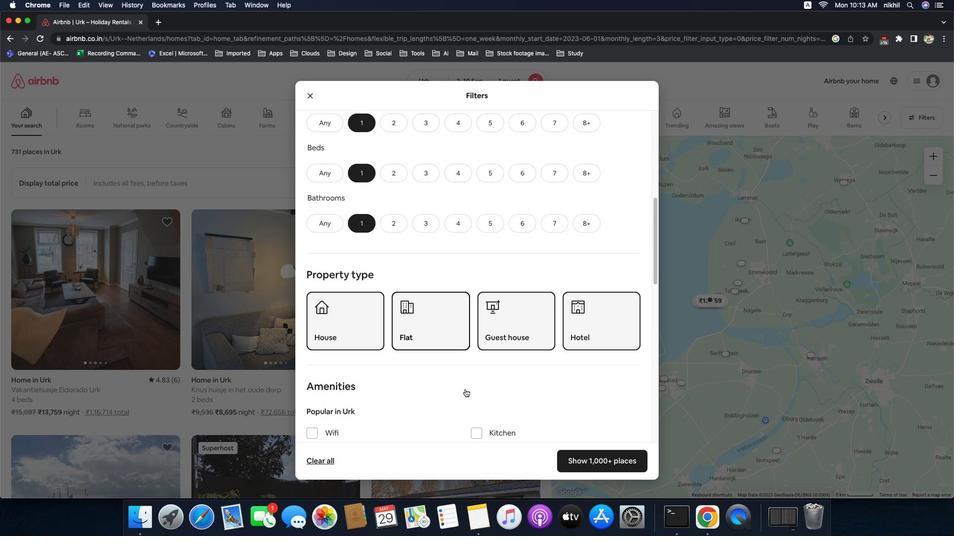 
Action: Mouse scrolled (482, 401) with delta (-12, -13)
Screenshot: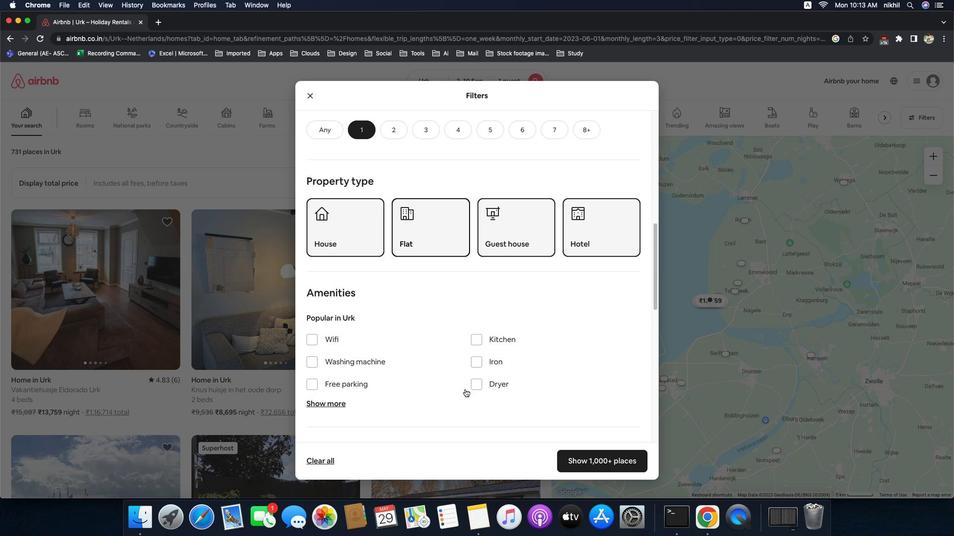 
Action: Mouse scrolled (482, 401) with delta (-12, -13)
Screenshot: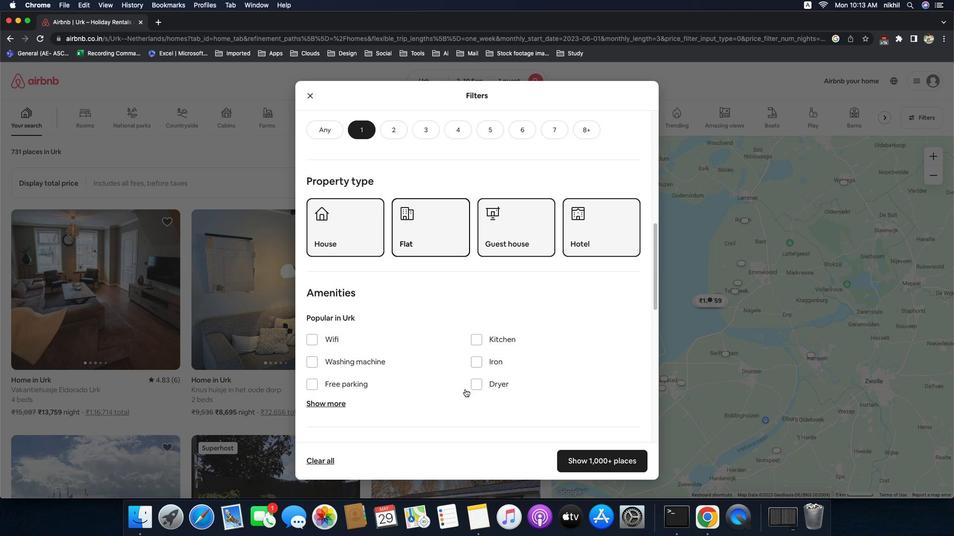 
Action: Mouse scrolled (482, 401) with delta (-12, -13)
Screenshot: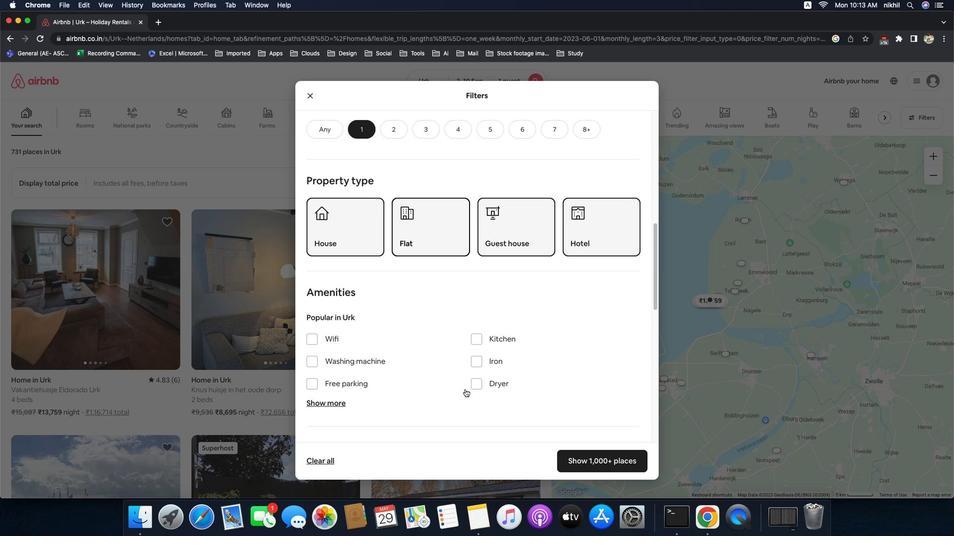 
Action: Mouse scrolled (482, 401) with delta (-12, -13)
Screenshot: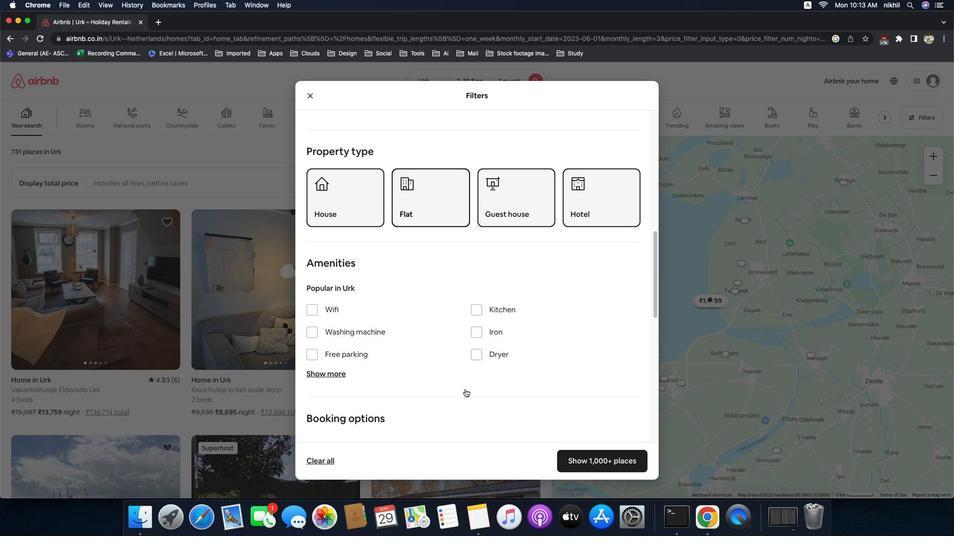 
Action: Mouse scrolled (482, 401) with delta (-12, -13)
Screenshot: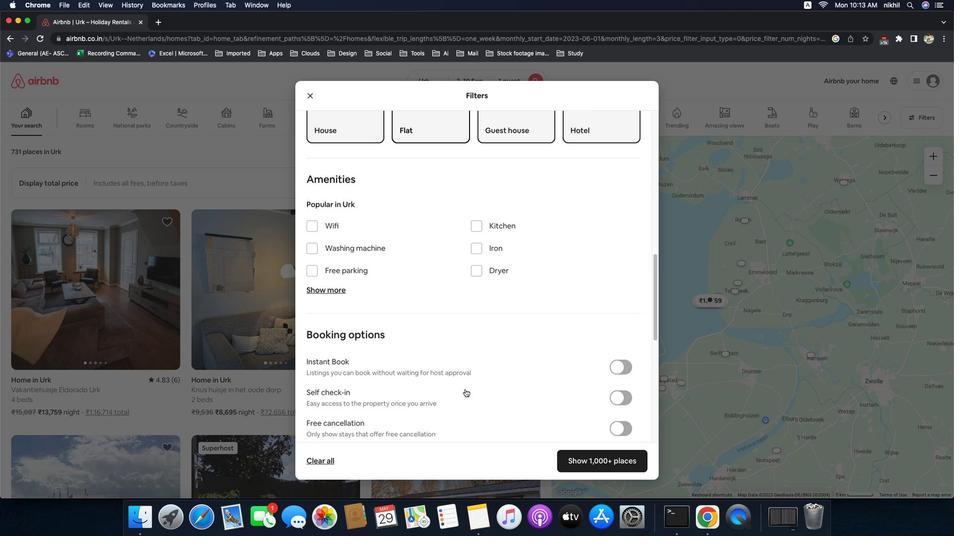 
Action: Mouse scrolled (482, 401) with delta (-12, -13)
Screenshot: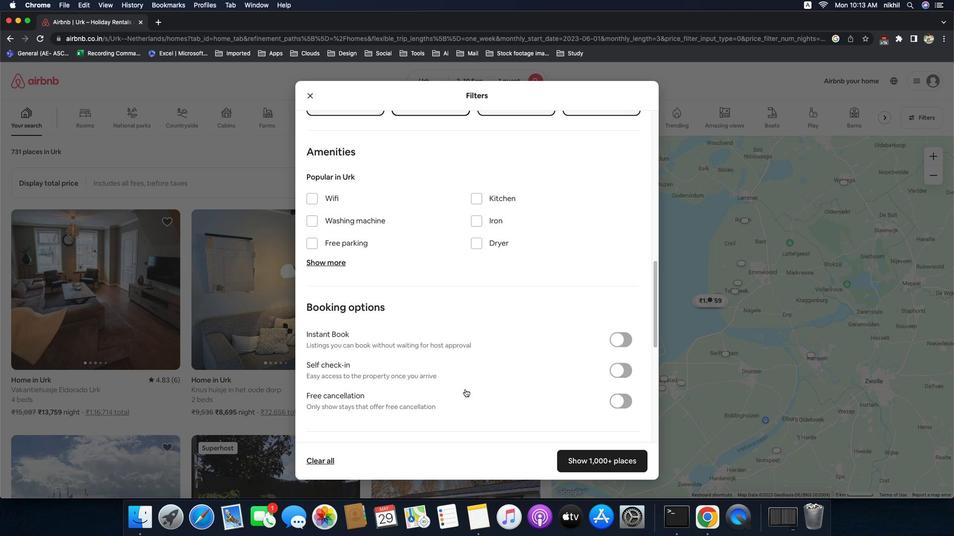 
Action: Mouse scrolled (482, 401) with delta (-12, -14)
Screenshot: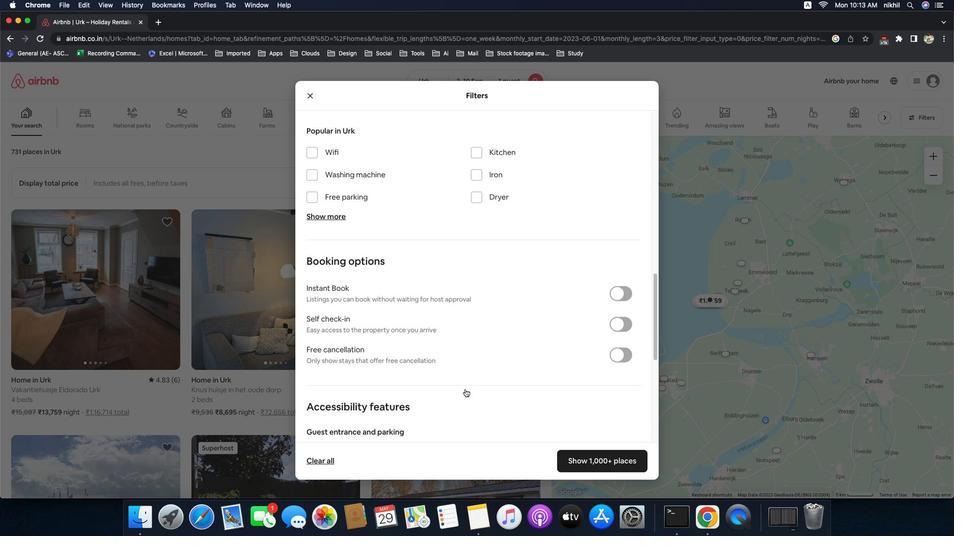 
Action: Mouse scrolled (482, 401) with delta (-12, -13)
Screenshot: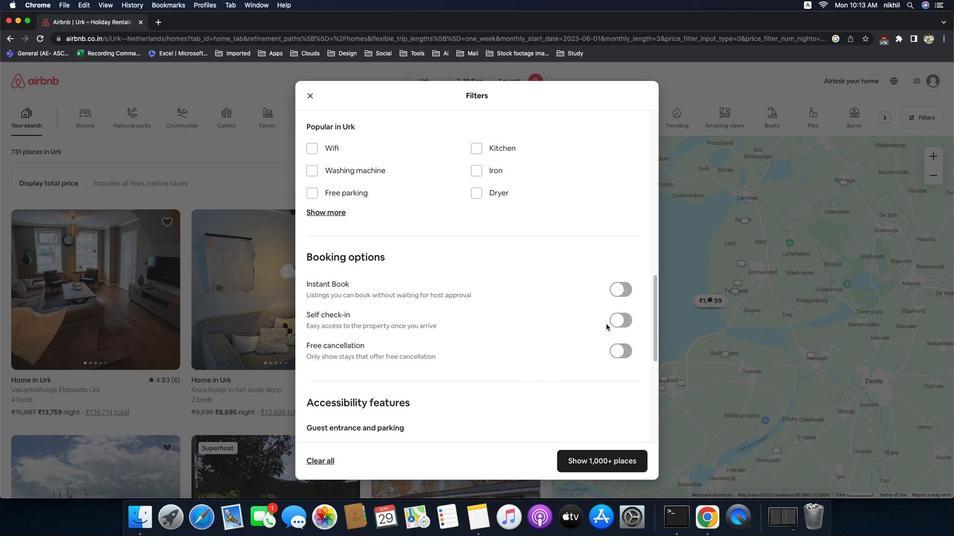 
Action: Mouse scrolled (482, 401) with delta (-12, -13)
Screenshot: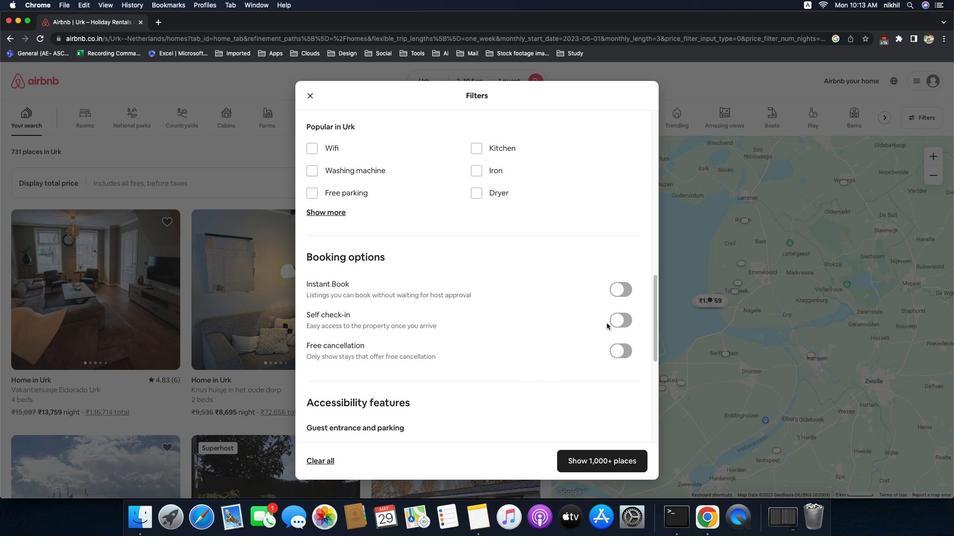 
Action: Mouse scrolled (482, 401) with delta (-12, -14)
Screenshot: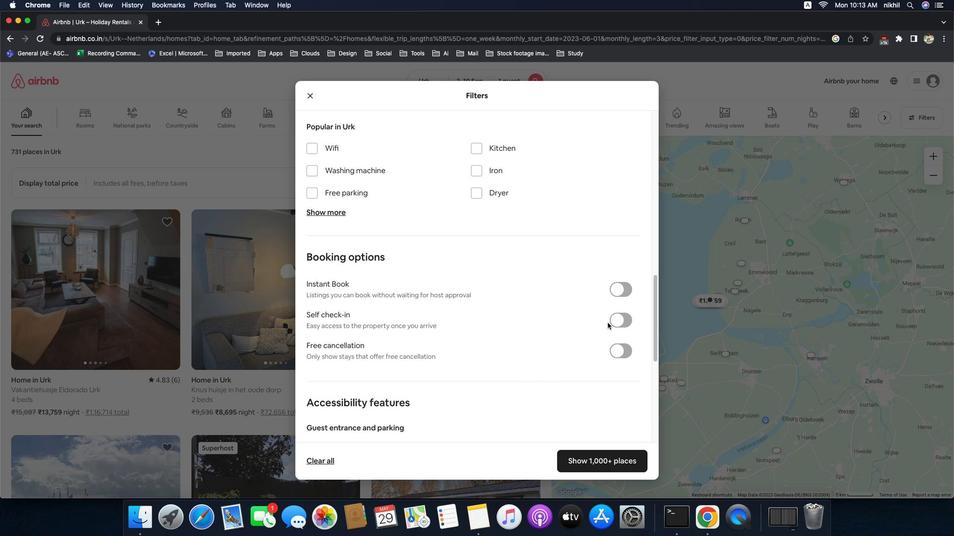 
Action: Mouse scrolled (482, 401) with delta (-12, -13)
Screenshot: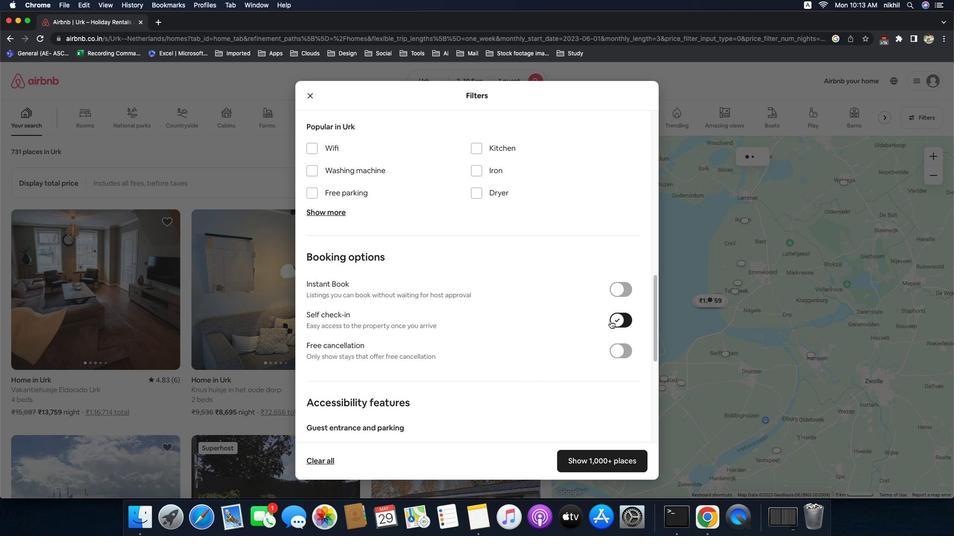 
Action: Mouse scrolled (482, 401) with delta (-12, -13)
Screenshot: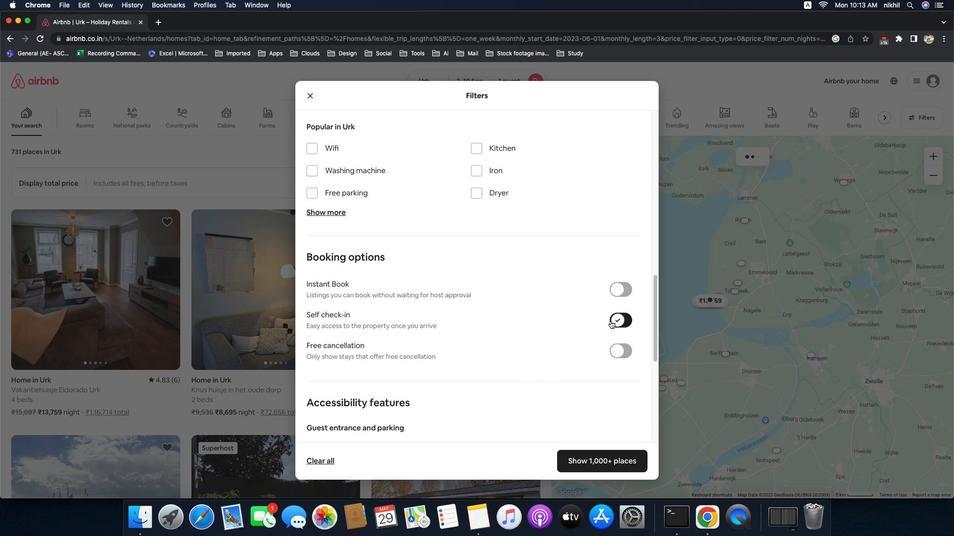 
Action: Mouse scrolled (482, 401) with delta (-12, -14)
Screenshot: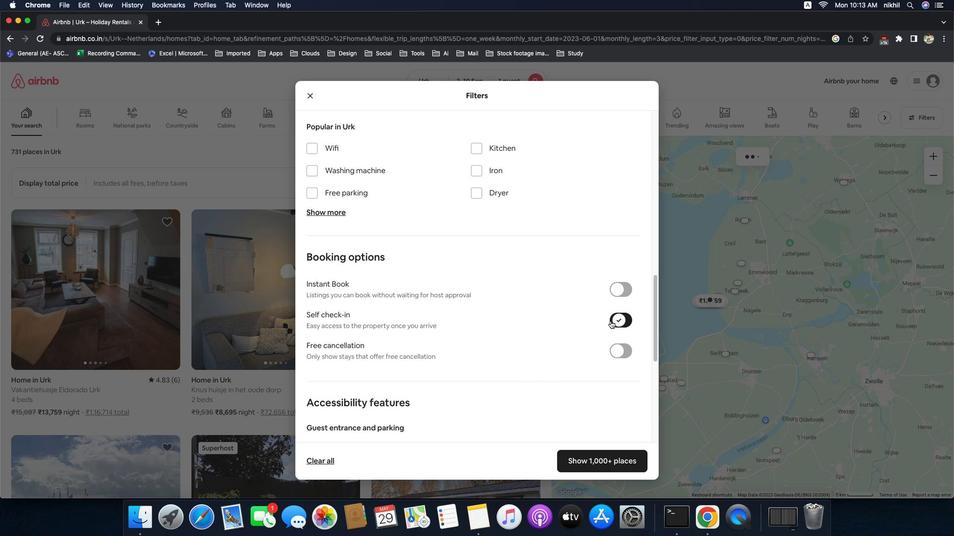 
Action: Mouse moved to (637, 329)
Screenshot: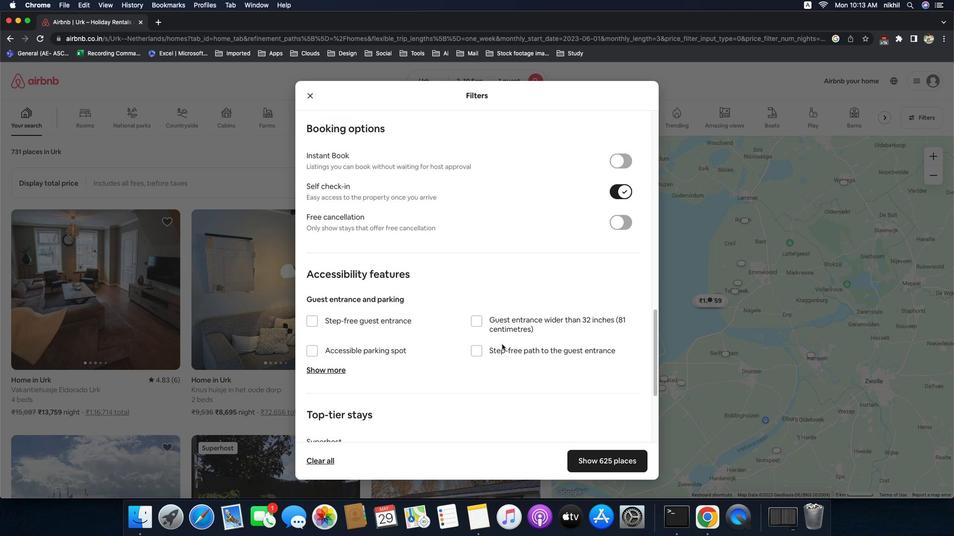 
Action: Mouse pressed left at (637, 329)
Screenshot: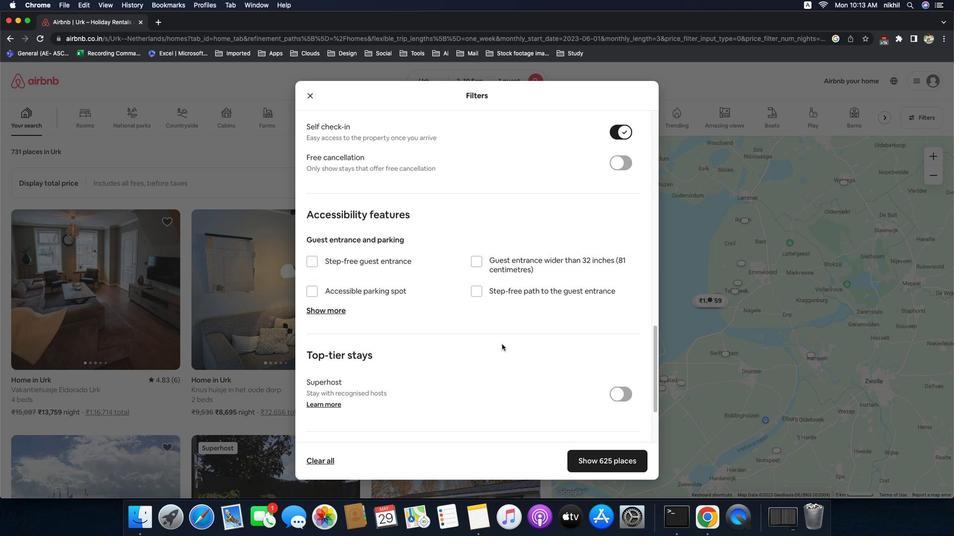 
Action: Mouse moved to (521, 353)
Screenshot: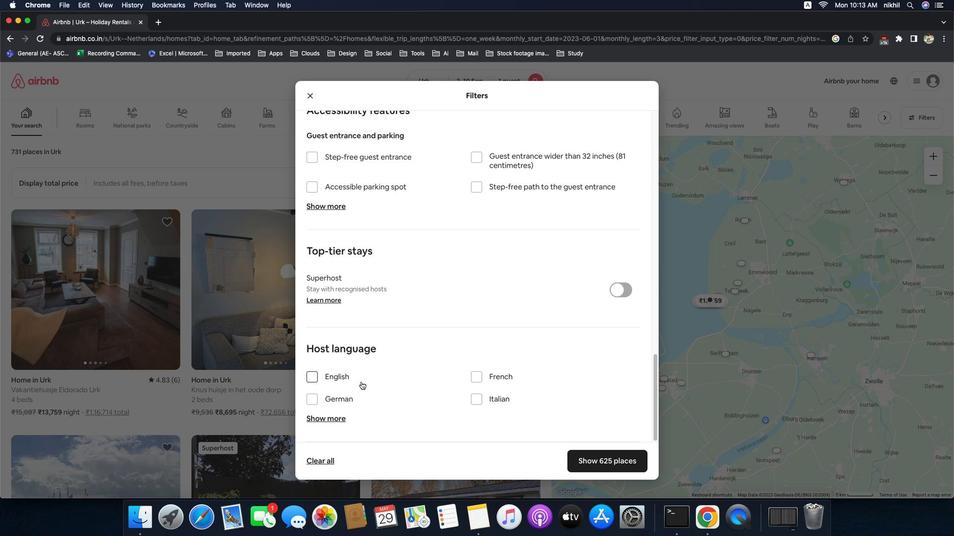 
Action: Mouse scrolled (521, 353) with delta (-12, -13)
Screenshot: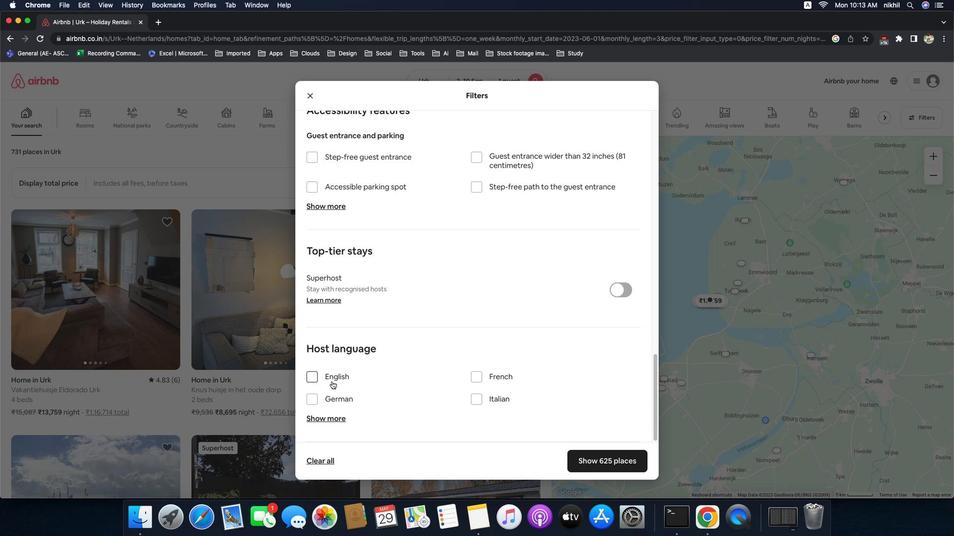 
Action: Mouse scrolled (521, 353) with delta (-12, -13)
Screenshot: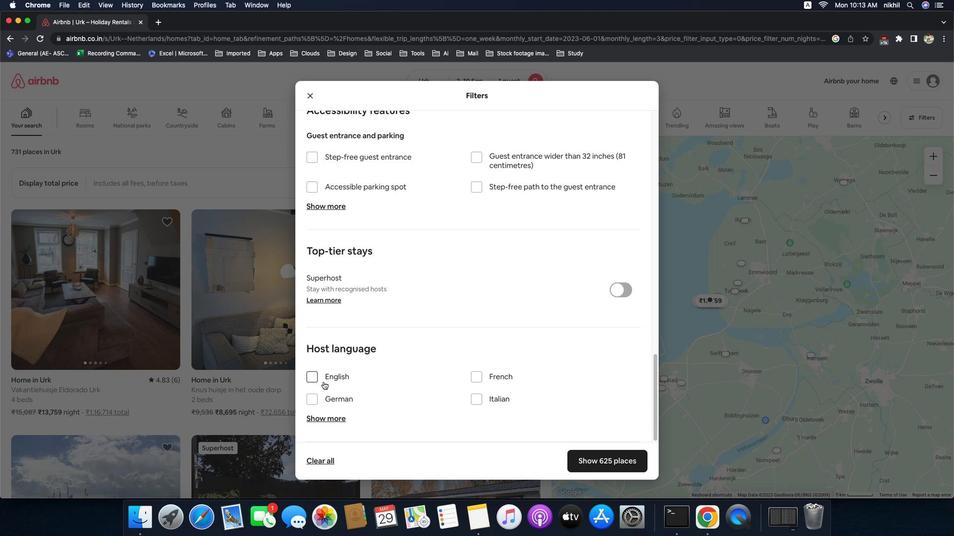 
Action: Mouse scrolled (521, 353) with delta (-12, -14)
Screenshot: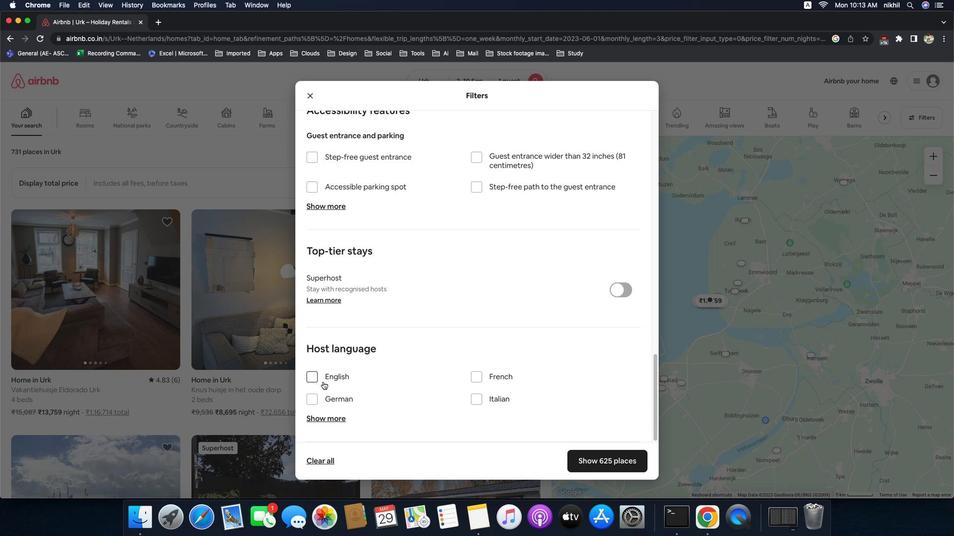 
Action: Mouse scrolled (521, 353) with delta (-12, -15)
Screenshot: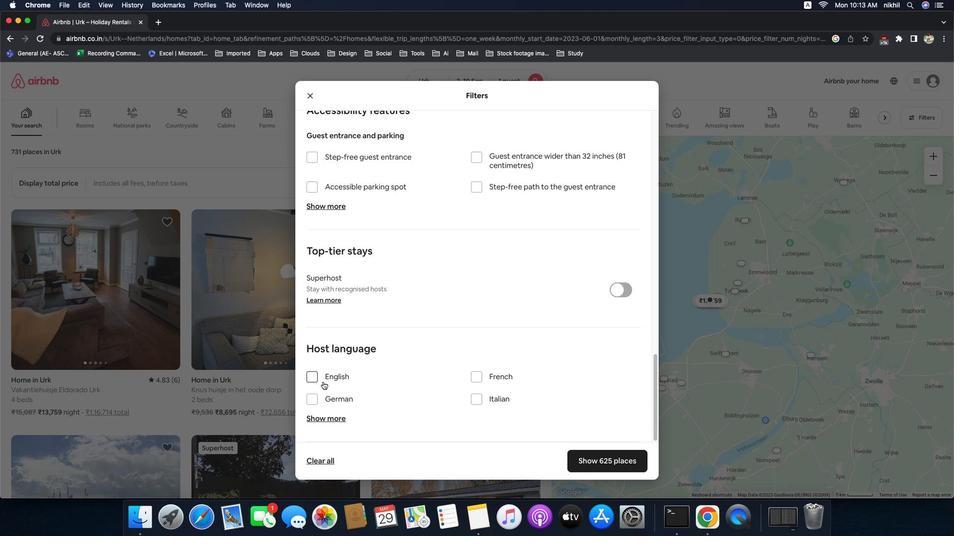 
Action: Mouse scrolled (521, 353) with delta (-12, -13)
Screenshot: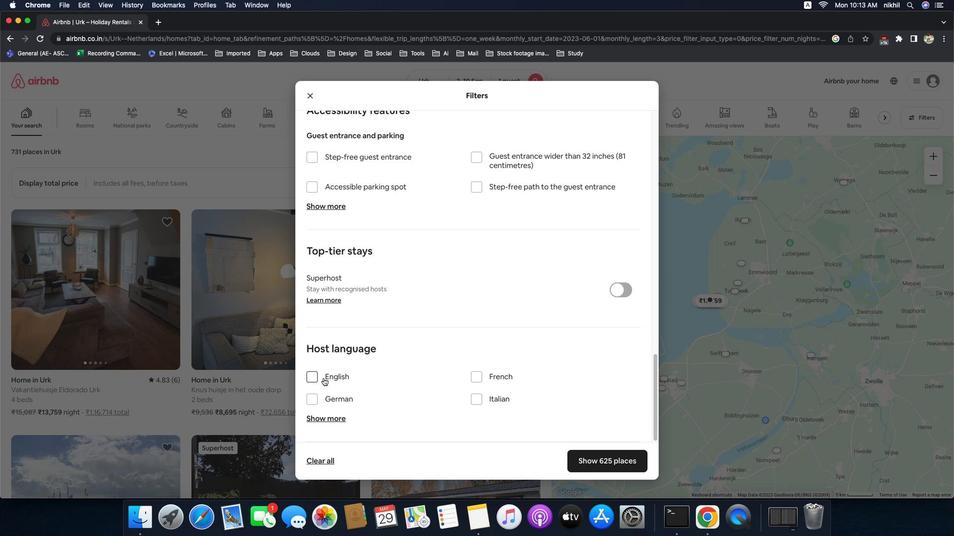 
Action: Mouse scrolled (521, 353) with delta (-12, -13)
Screenshot: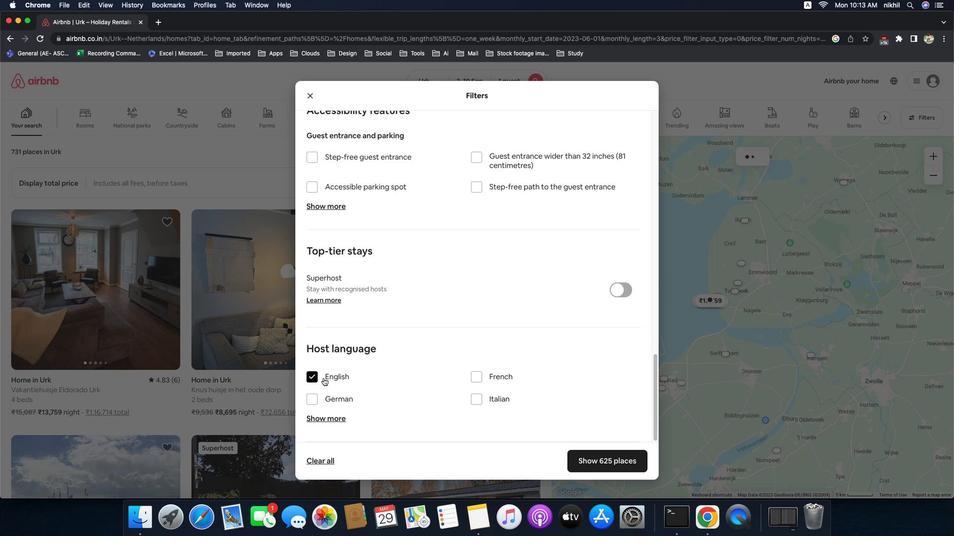 
Action: Mouse scrolled (521, 353) with delta (-12, -14)
Screenshot: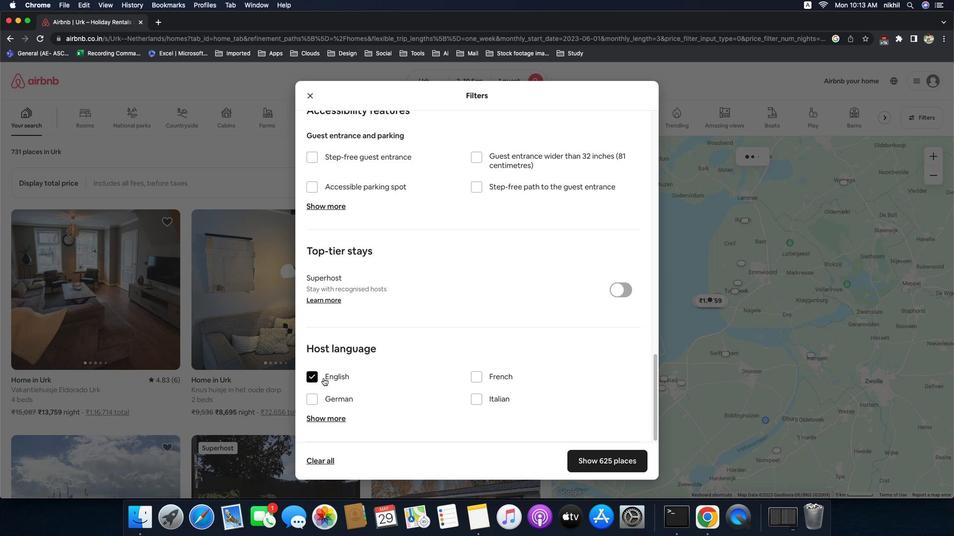 
Action: Mouse scrolled (521, 353) with delta (-12, -14)
Screenshot: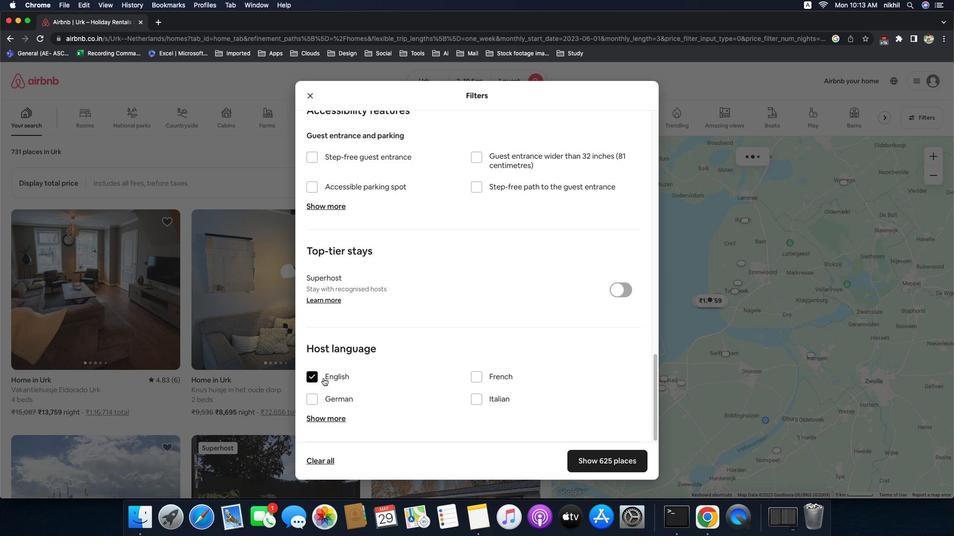 
Action: Mouse moved to (331, 390)
Screenshot: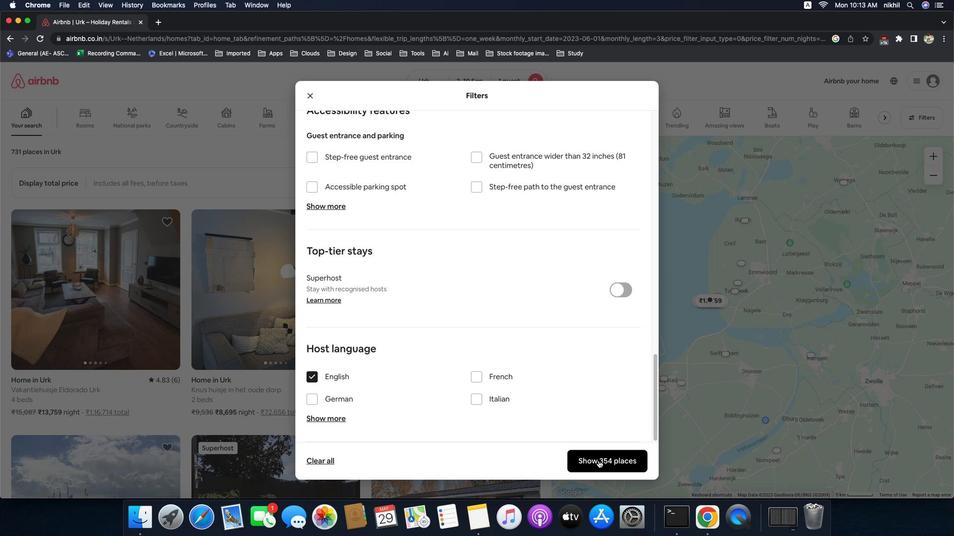 
Action: Mouse pressed left at (331, 390)
Screenshot: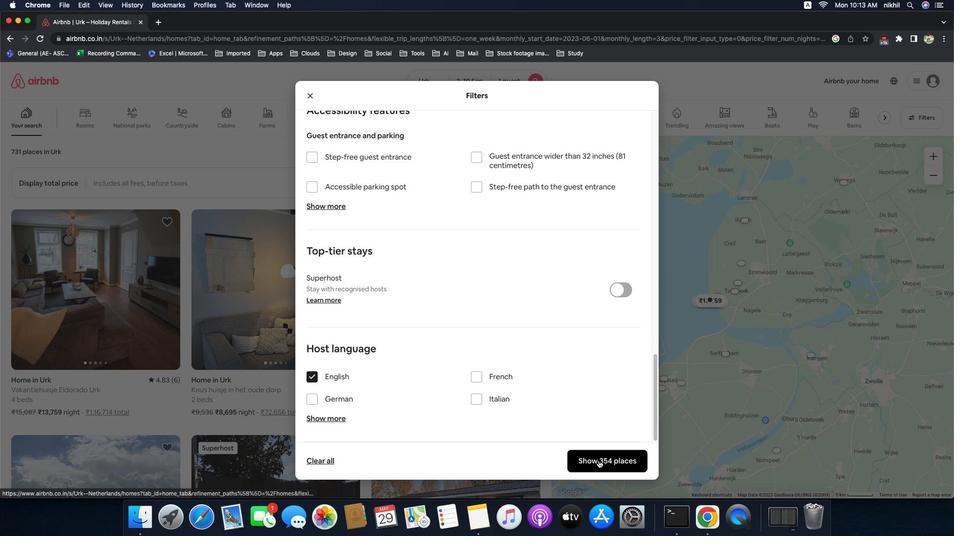 
Action: Mouse moved to (625, 478)
Screenshot: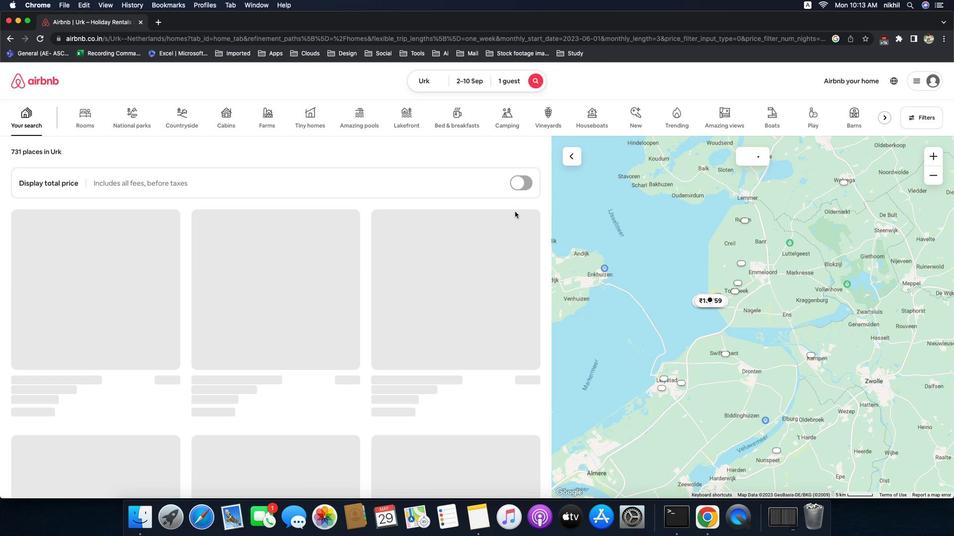 
Action: Mouse pressed left at (625, 478)
Screenshot: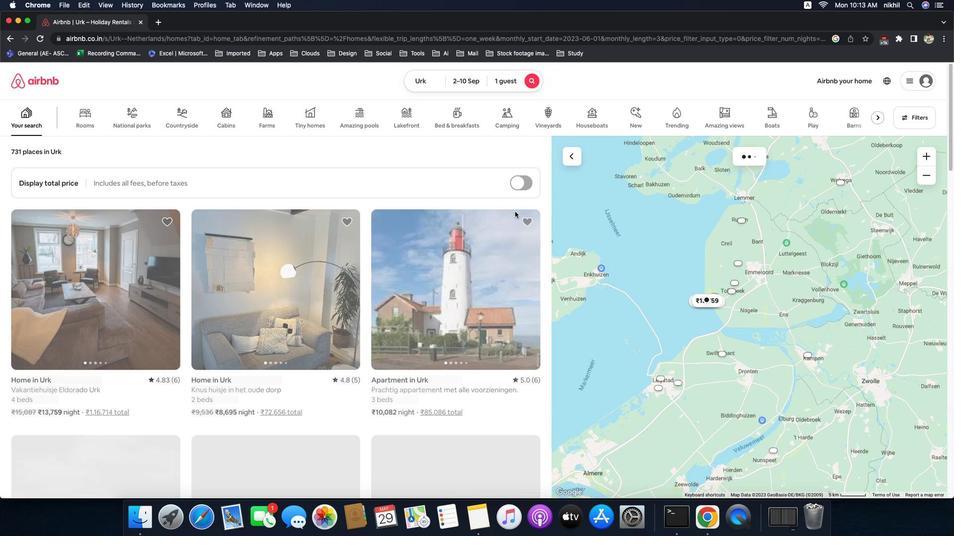 
Action: Mouse moved to (535, 212)
Screenshot: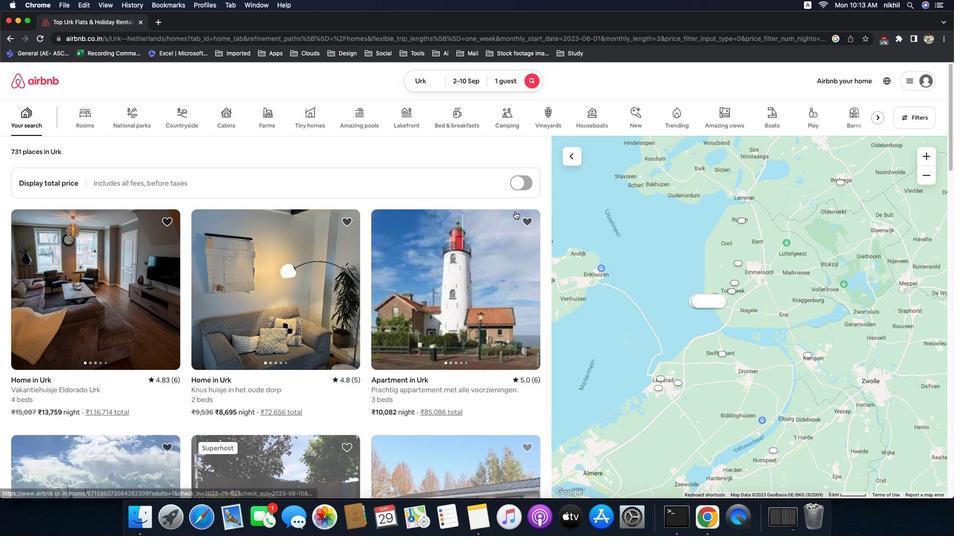 
